 Task: Look for space in Guangzhou, China from 11th June, 2023 to 15th June, 2023 for 2 adults in price range Rs.7000 to Rs.16000. Place can be private room with 1  bedroom having 2 beds and 1 bathroom. Property type can be house, flat, guest house, hotel. Booking option can be shelf check-in. Required host language is Chinese (Simplified).
Action: Mouse moved to (430, 121)
Screenshot: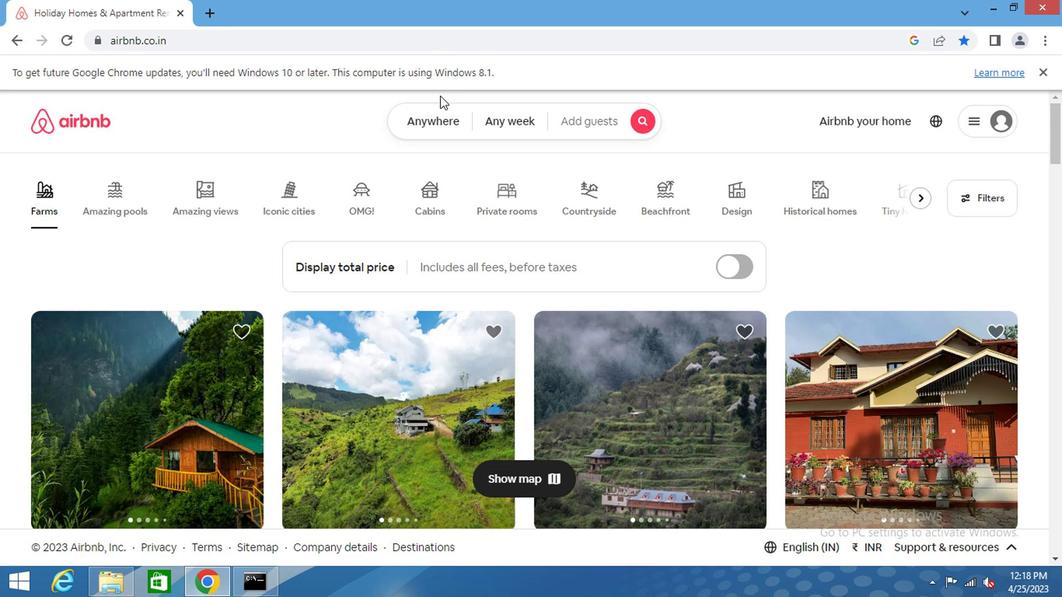 
Action: Mouse pressed left at (430, 121)
Screenshot: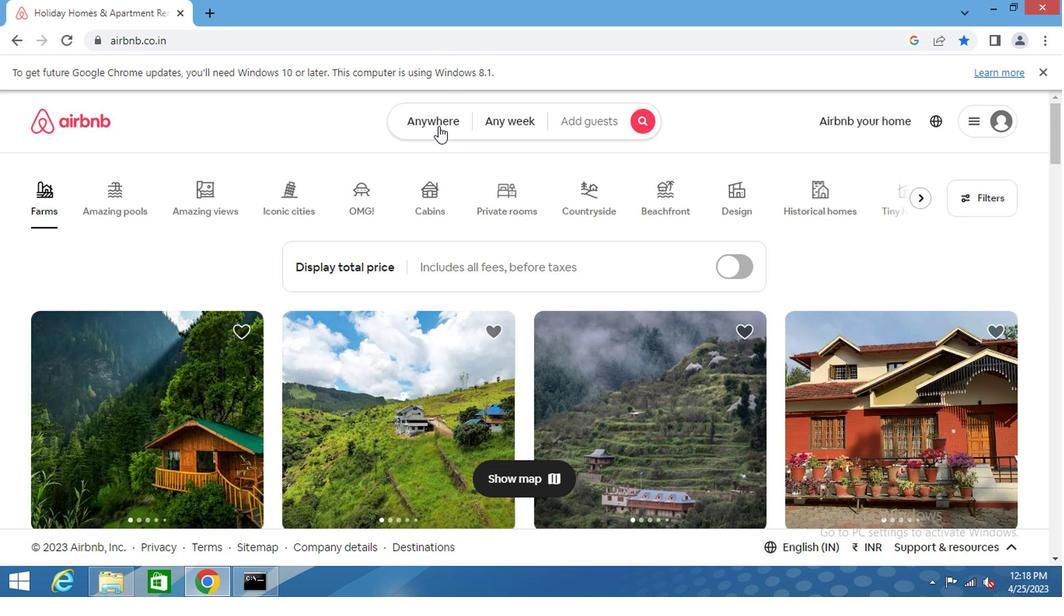 
Action: Mouse moved to (343, 180)
Screenshot: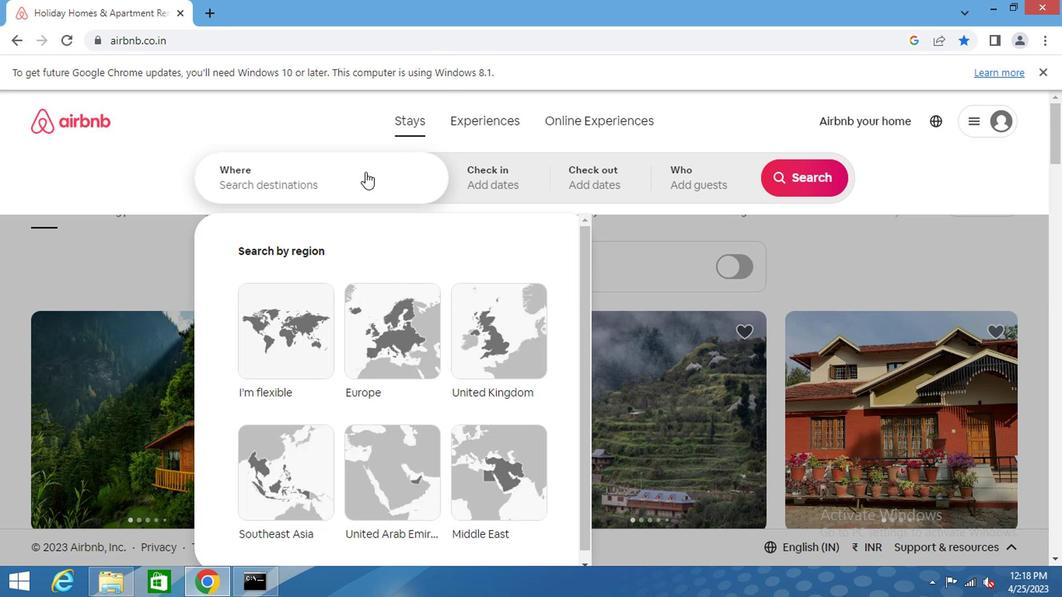 
Action: Mouse pressed left at (343, 180)
Screenshot: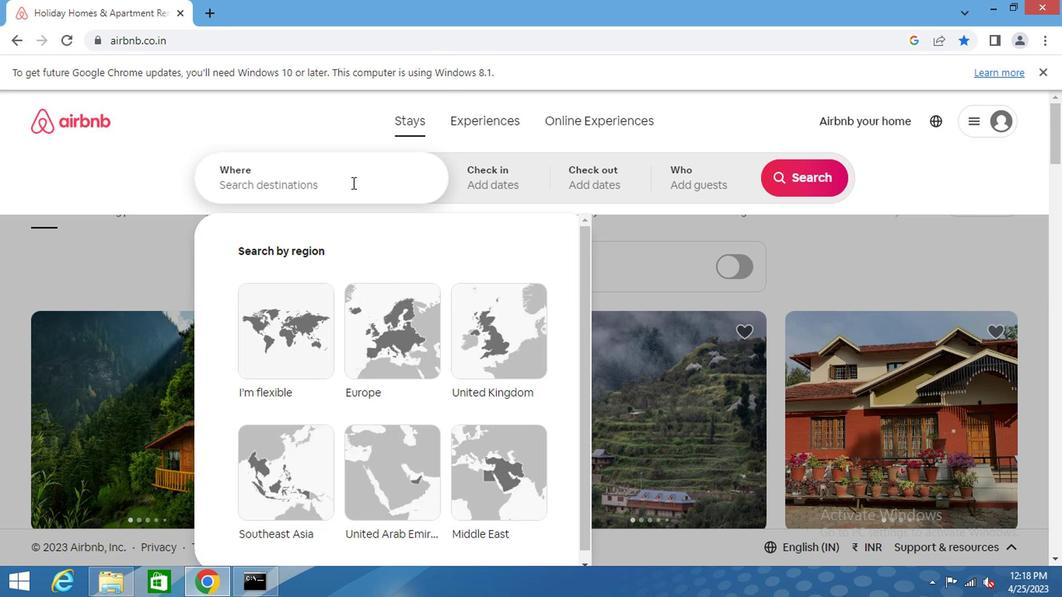 
Action: Key pressed guangzhou<Key.space>v<Key.backspace>china<Key.space><Key.enter>
Screenshot: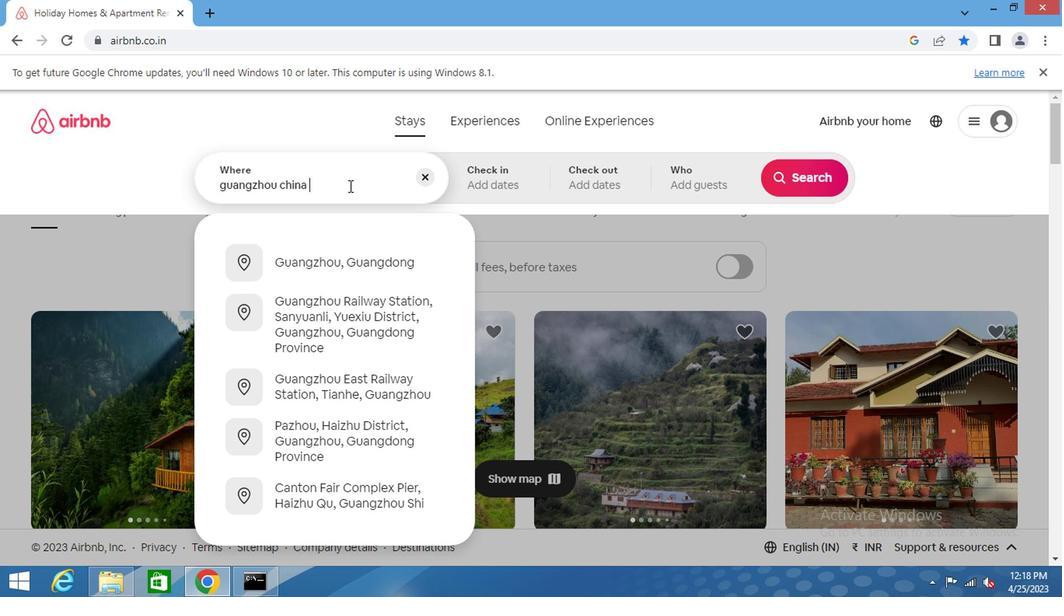 
Action: Mouse moved to (764, 301)
Screenshot: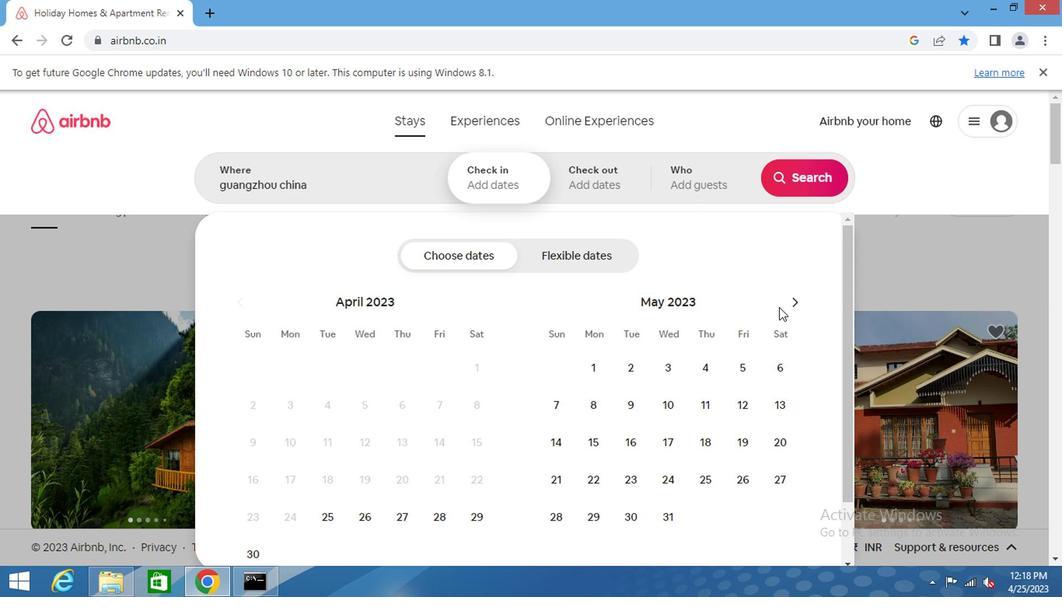 
Action: Mouse pressed left at (764, 301)
Screenshot: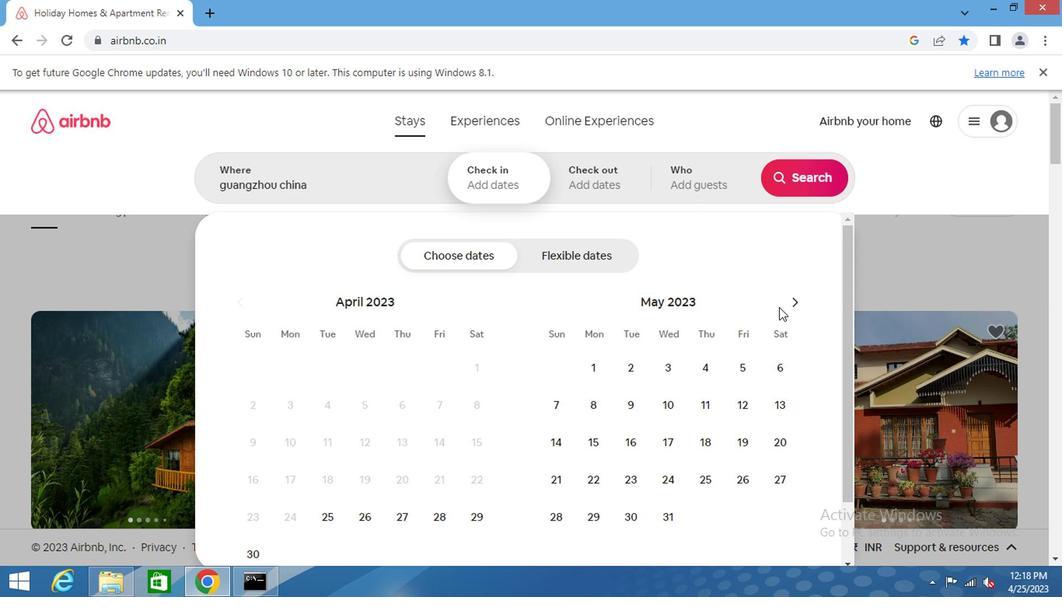 
Action: Mouse pressed left at (764, 301)
Screenshot: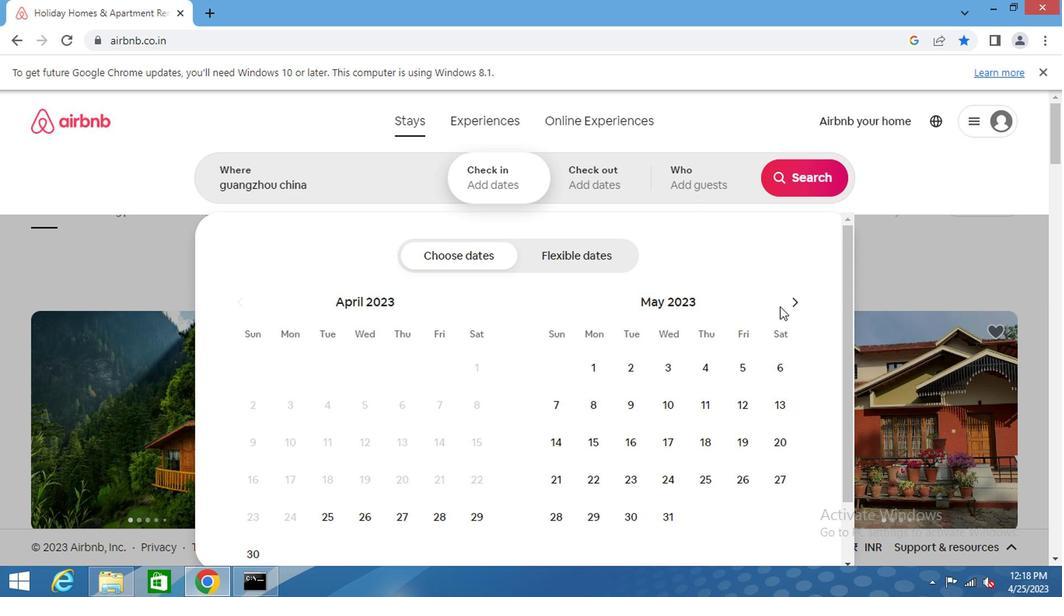 
Action: Mouse moved to (770, 297)
Screenshot: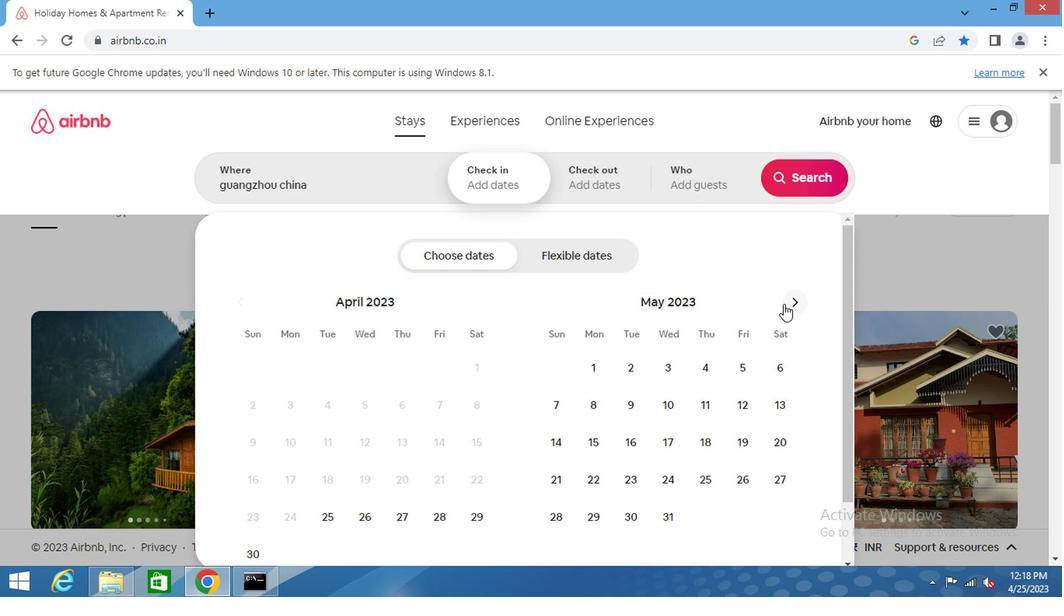 
Action: Mouse pressed left at (770, 297)
Screenshot: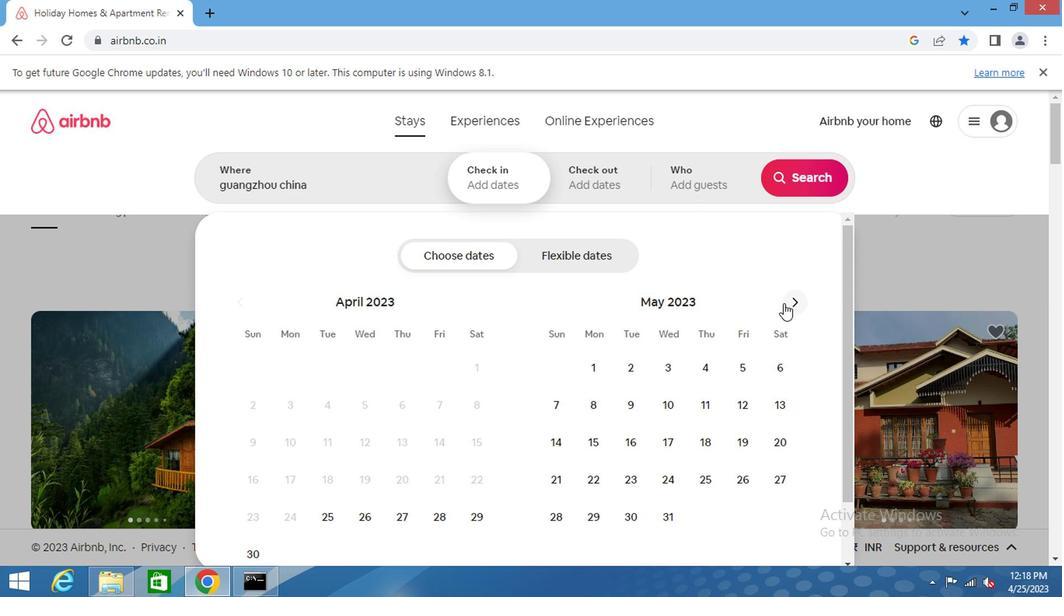 
Action: Mouse moved to (770, 297)
Screenshot: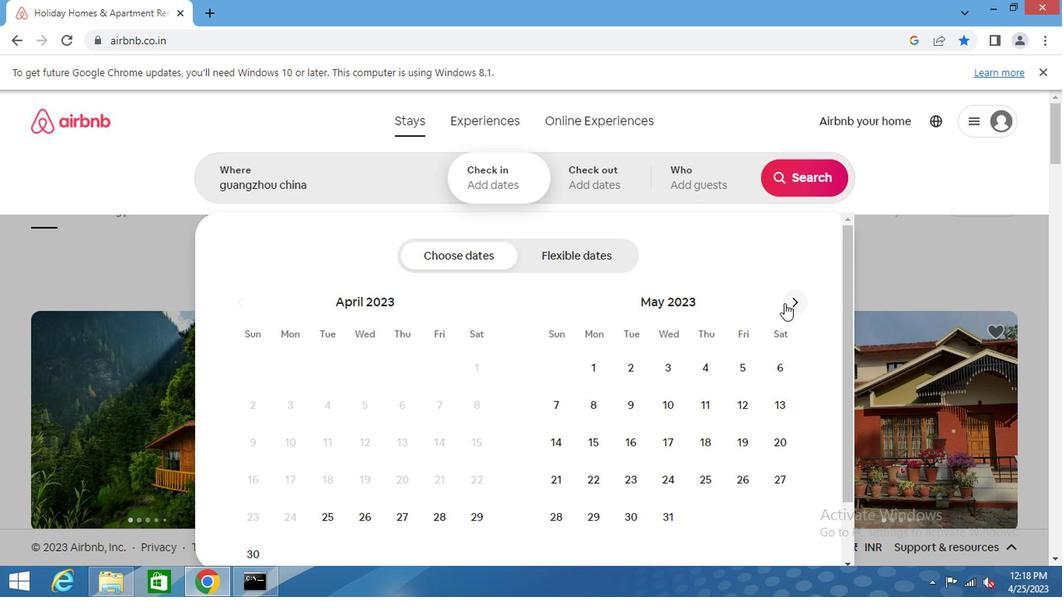 
Action: Mouse pressed left at (770, 297)
Screenshot: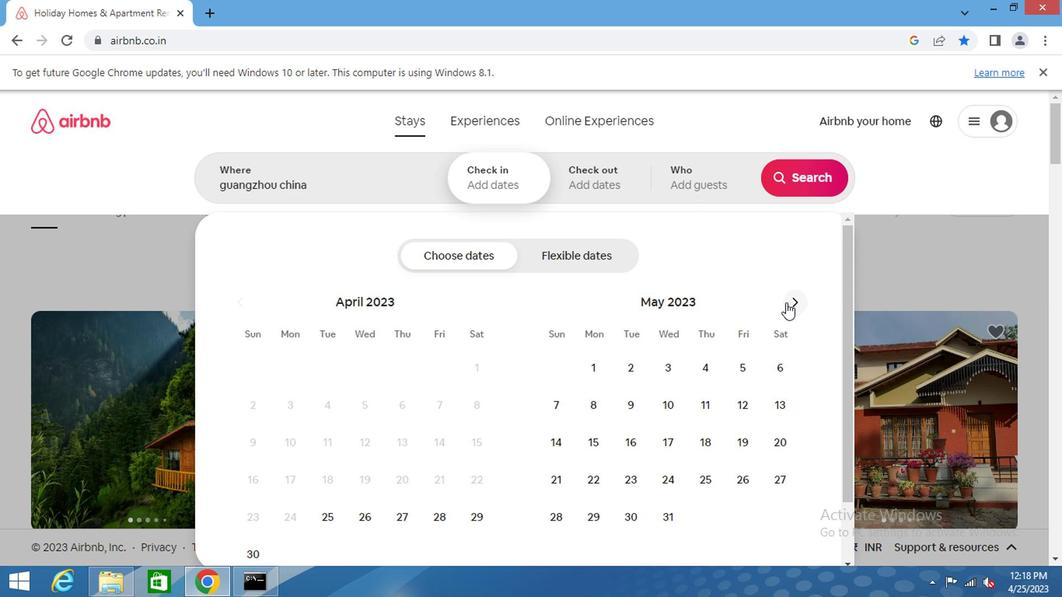 
Action: Mouse moved to (543, 434)
Screenshot: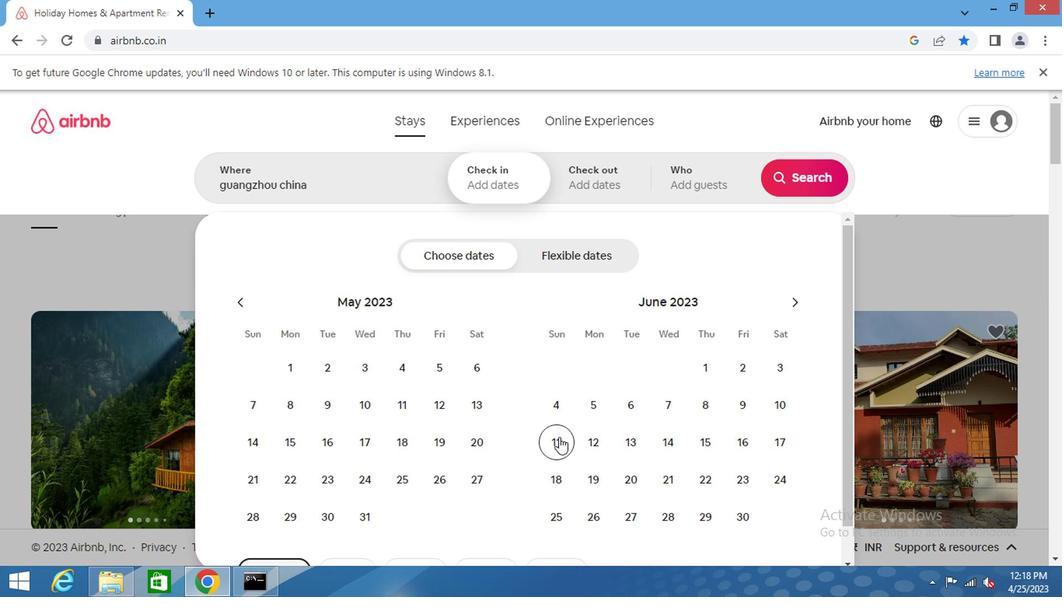 
Action: Mouse pressed left at (543, 434)
Screenshot: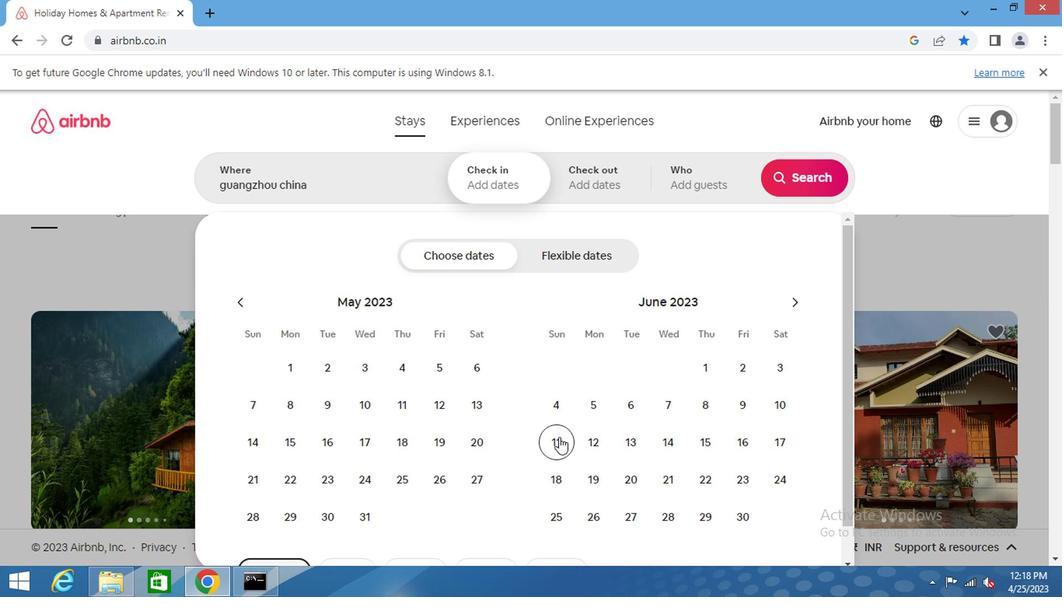 
Action: Mouse moved to (694, 436)
Screenshot: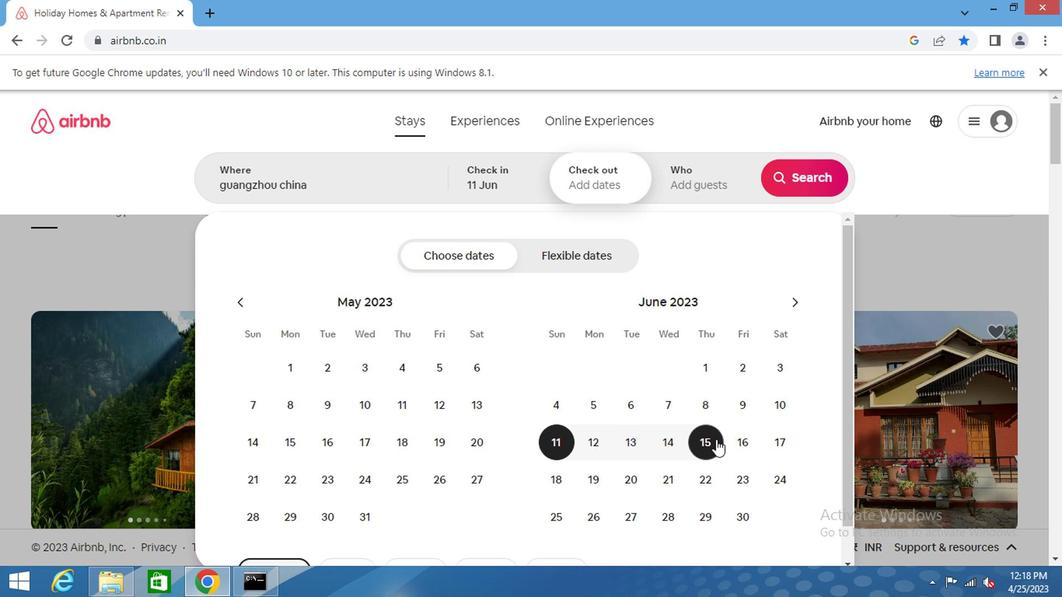 
Action: Mouse pressed left at (694, 436)
Screenshot: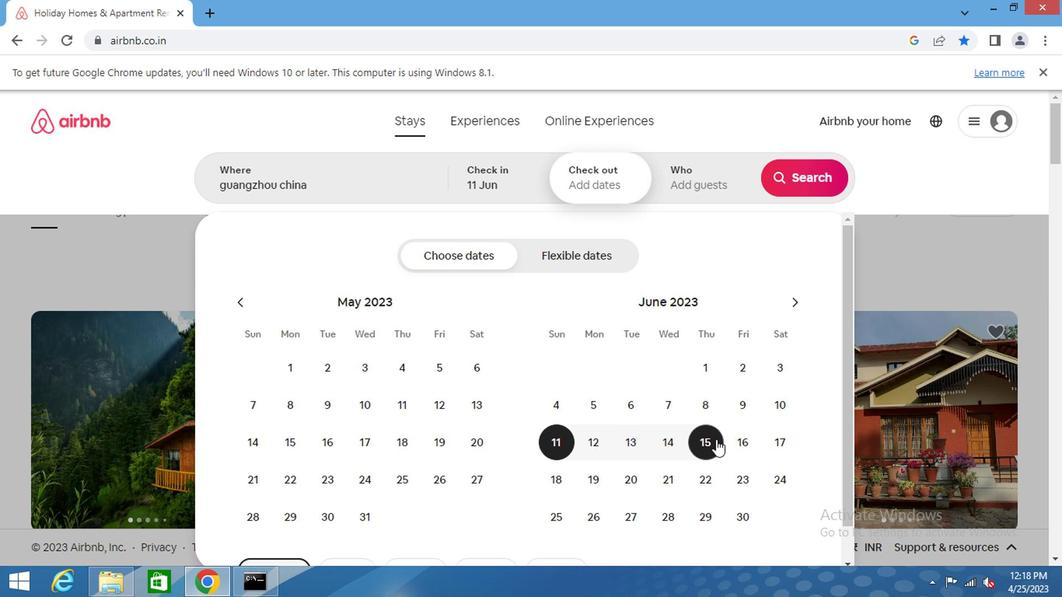 
Action: Mouse moved to (673, 173)
Screenshot: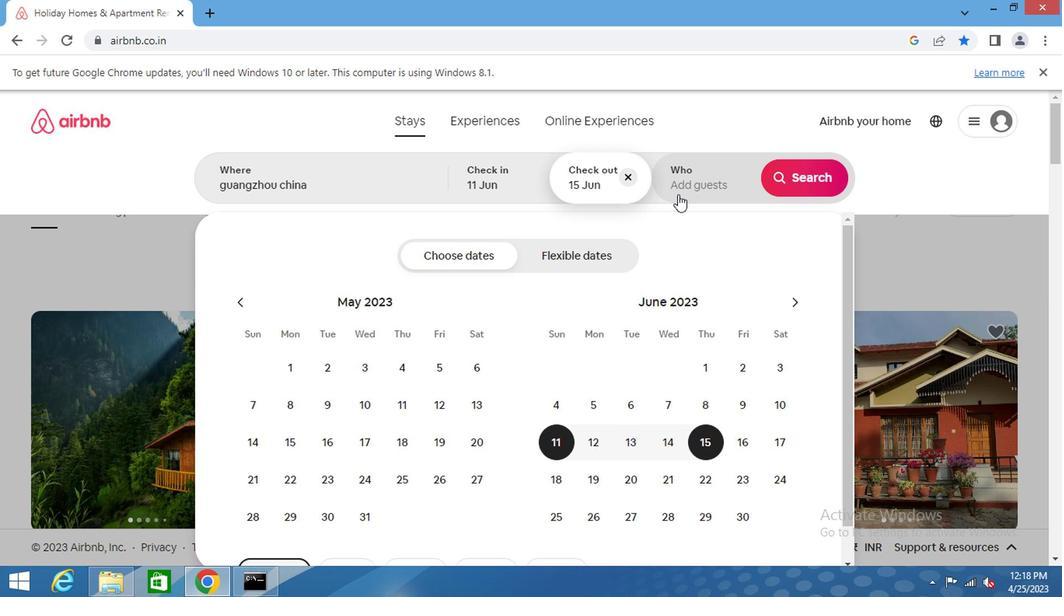 
Action: Mouse pressed left at (673, 173)
Screenshot: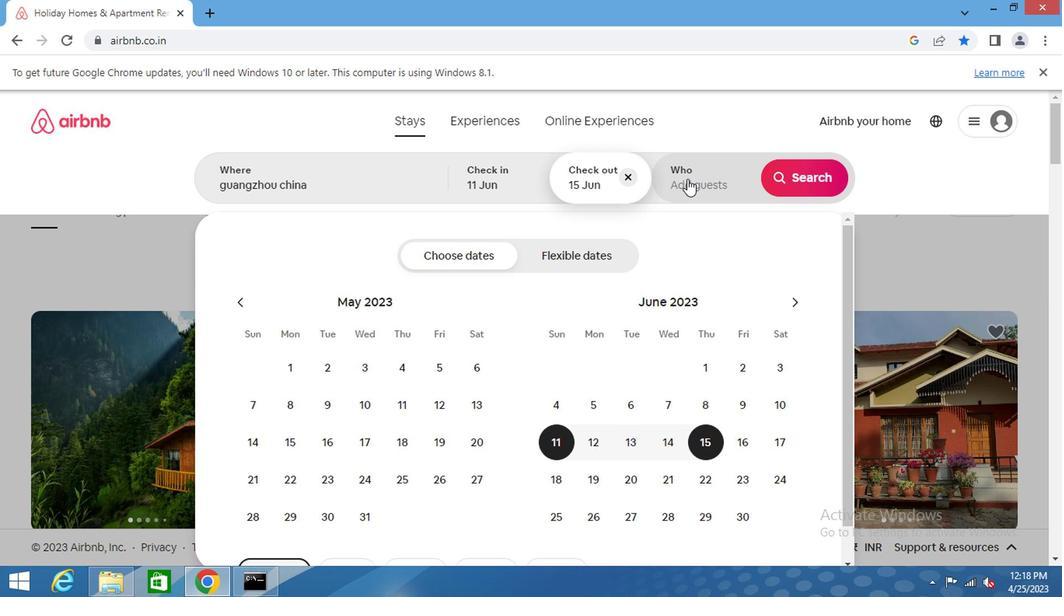 
Action: Mouse moved to (786, 254)
Screenshot: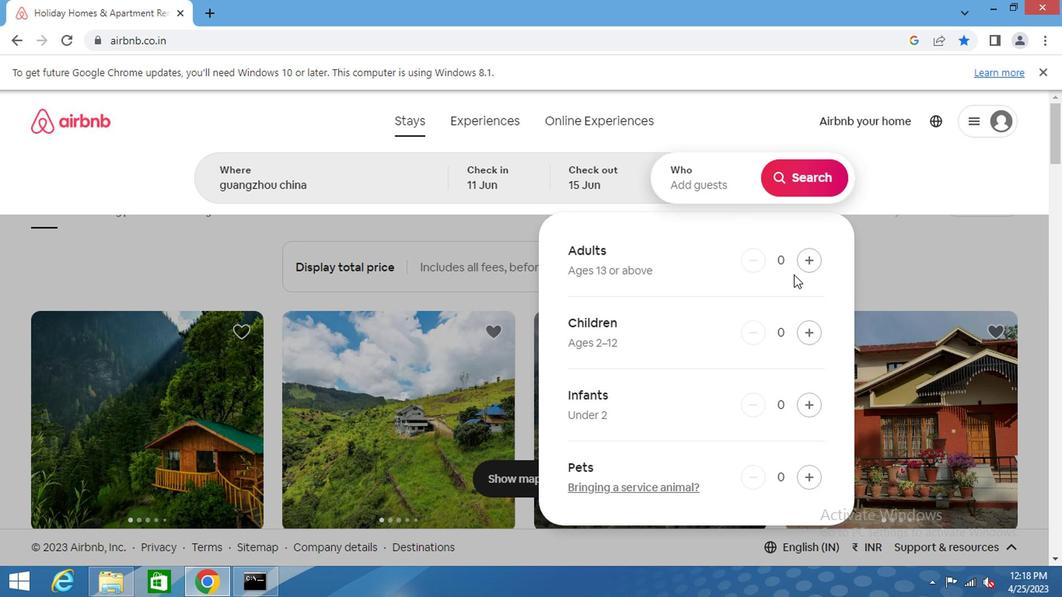
Action: Mouse pressed left at (786, 254)
Screenshot: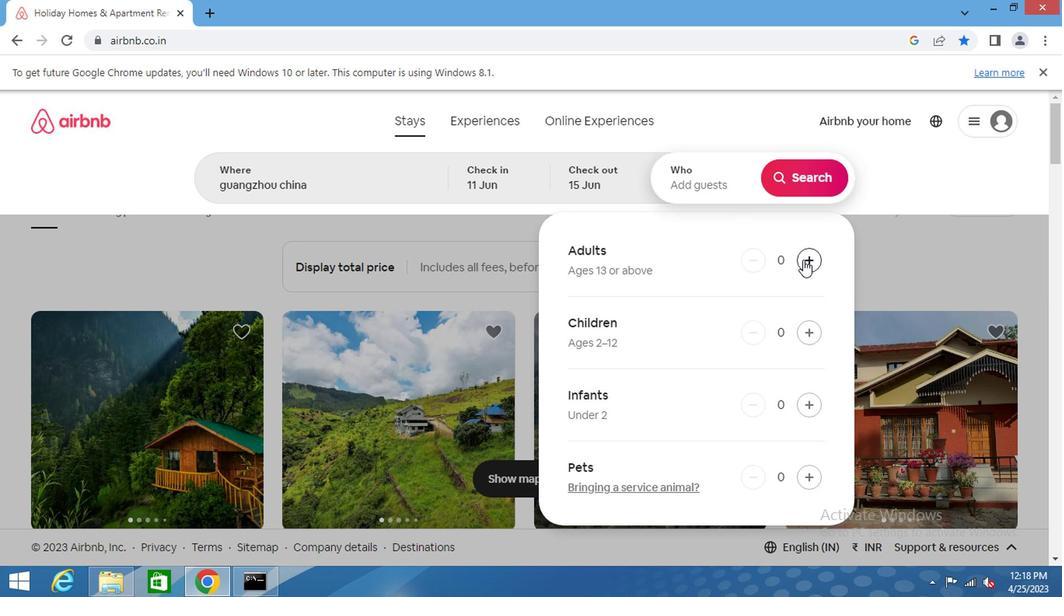 
Action: Mouse moved to (788, 254)
Screenshot: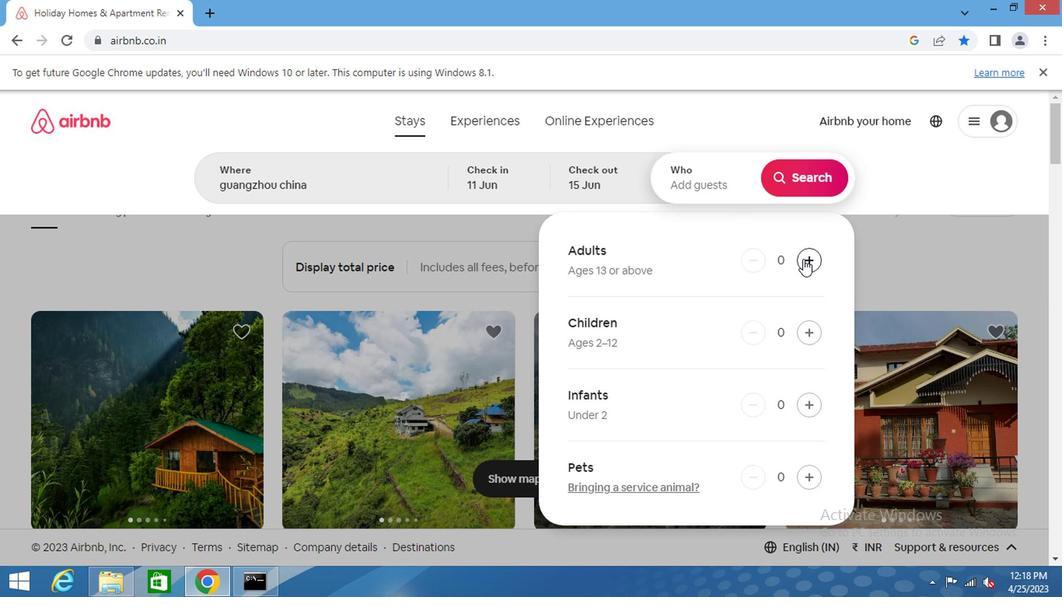 
Action: Mouse pressed left at (788, 254)
Screenshot: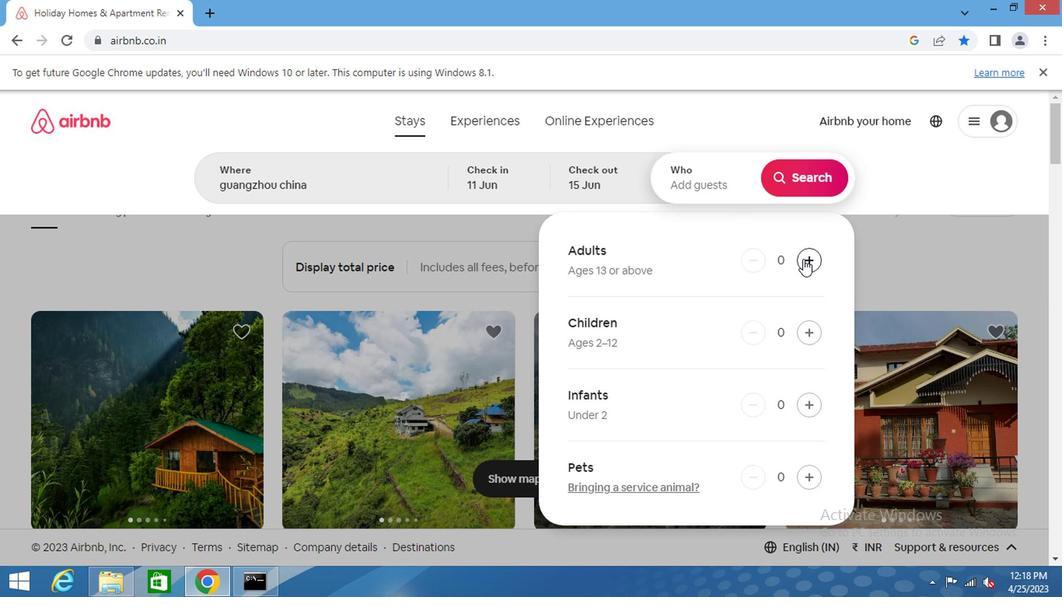 
Action: Mouse moved to (784, 182)
Screenshot: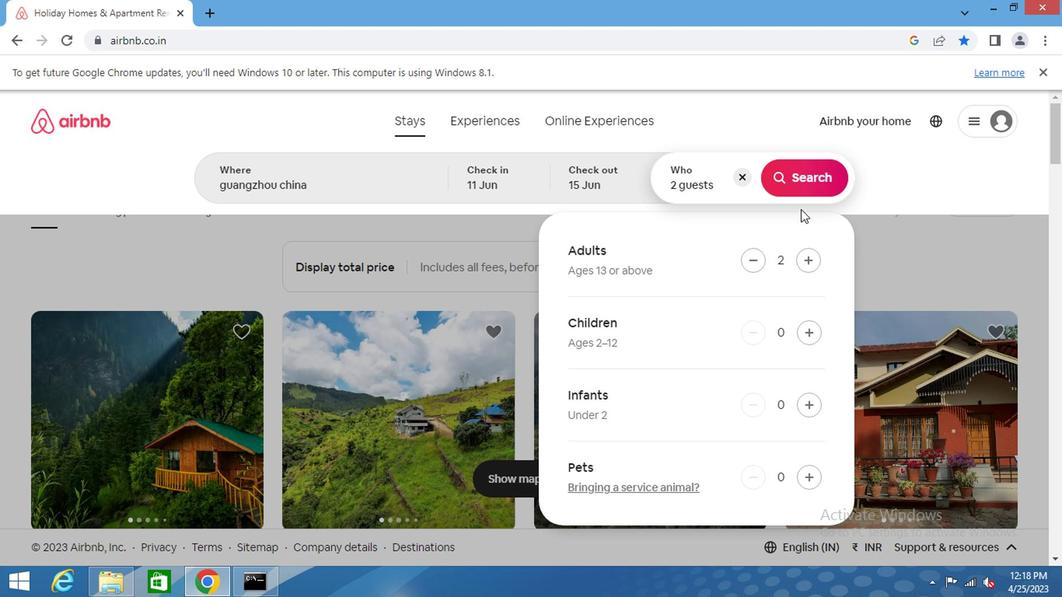 
Action: Mouse pressed left at (784, 182)
Screenshot: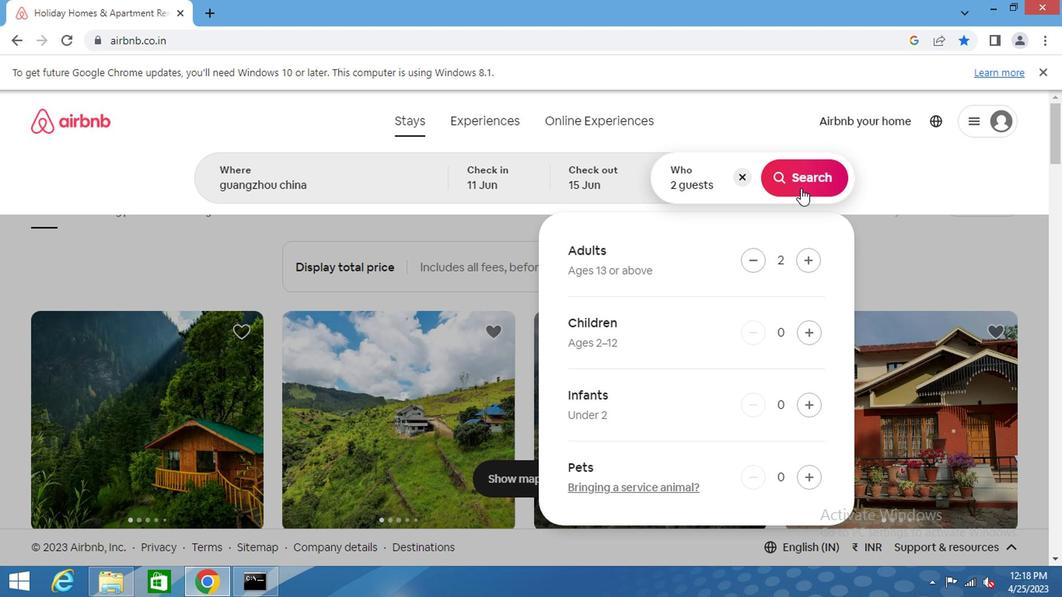 
Action: Mouse moved to (948, 174)
Screenshot: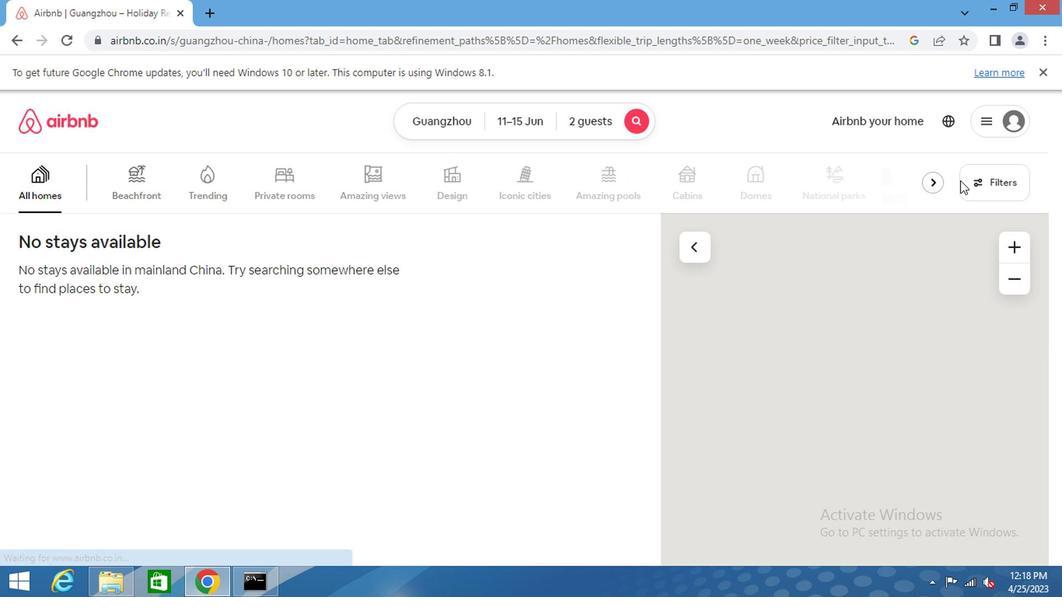 
Action: Mouse pressed left at (948, 174)
Screenshot: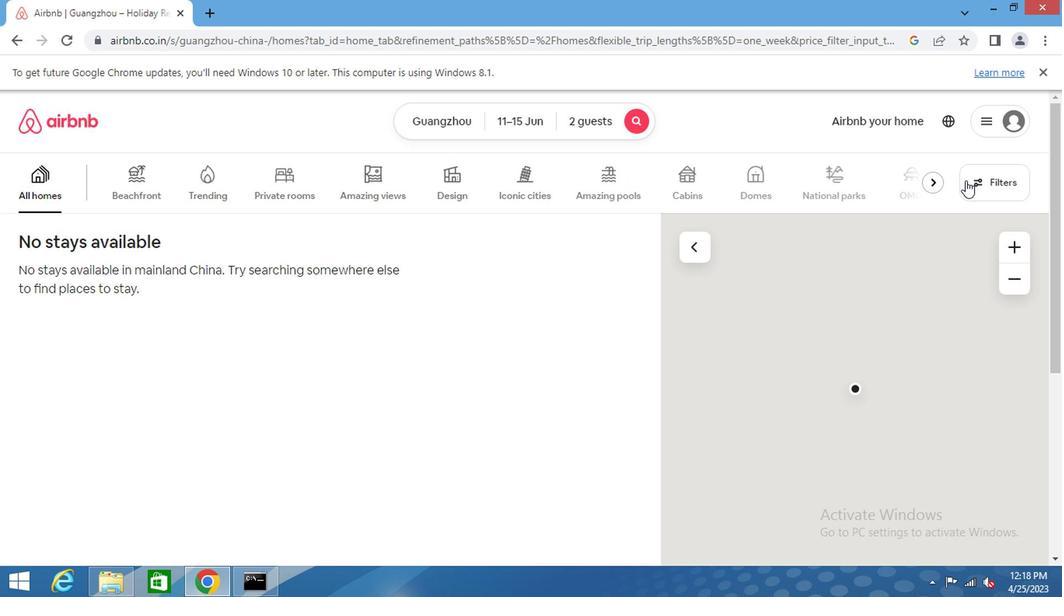 
Action: Mouse moved to (337, 274)
Screenshot: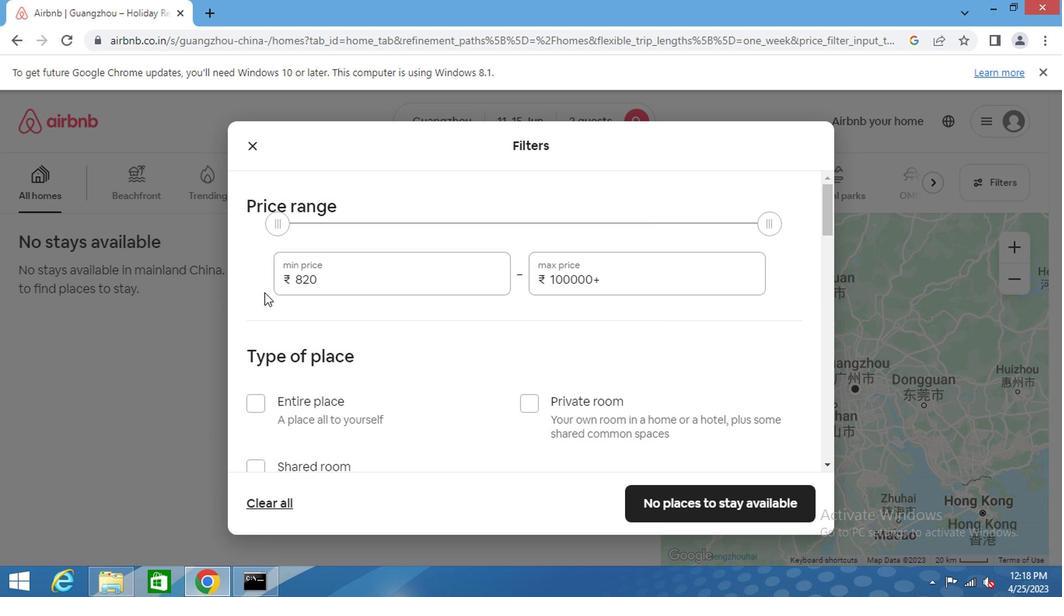 
Action: Mouse pressed left at (337, 274)
Screenshot: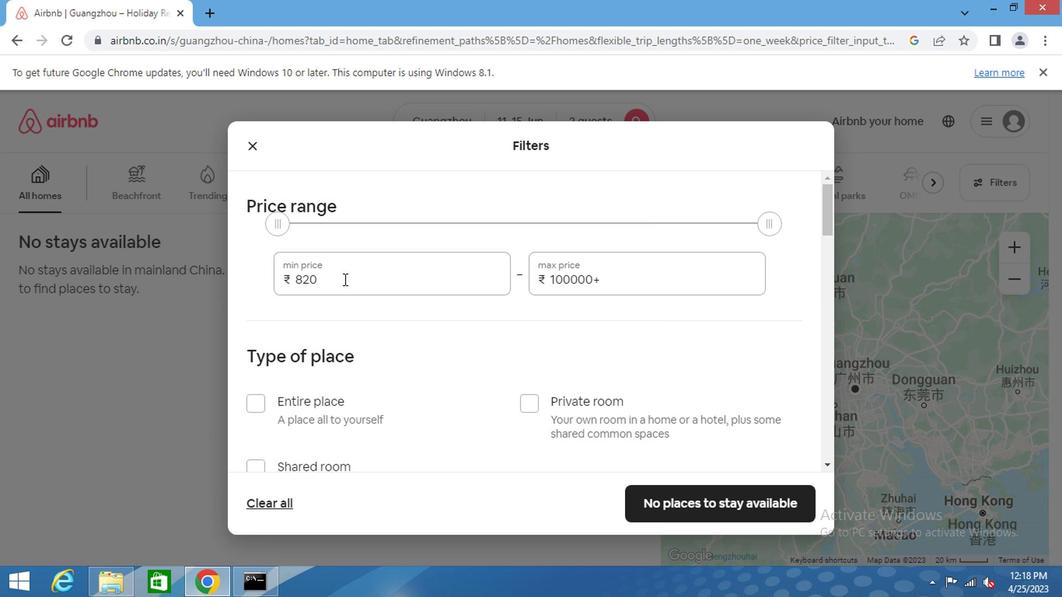 
Action: Mouse moved to (338, 273)
Screenshot: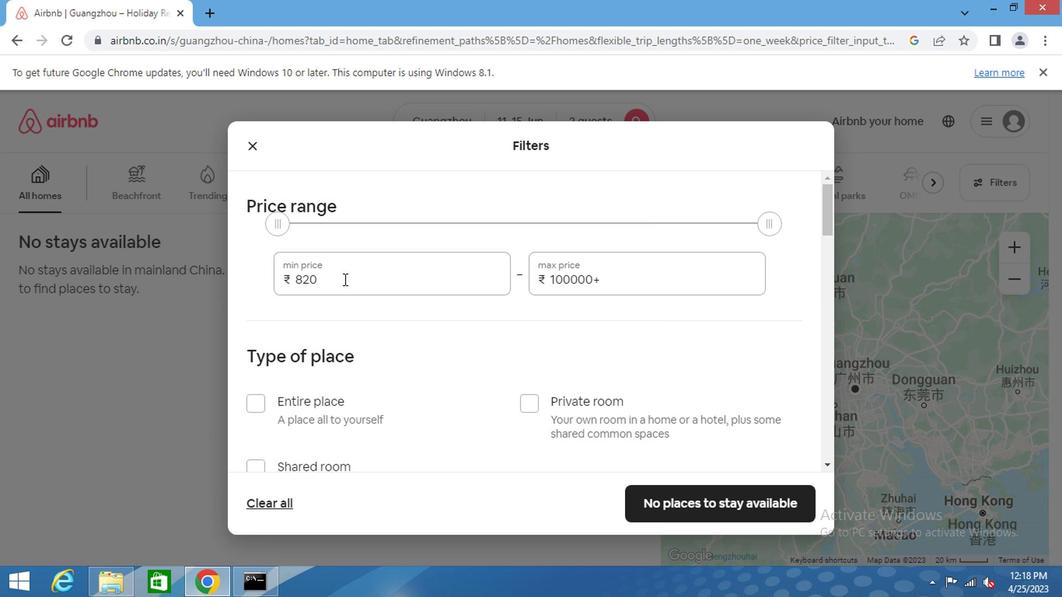
Action: Mouse pressed left at (338, 273)
Screenshot: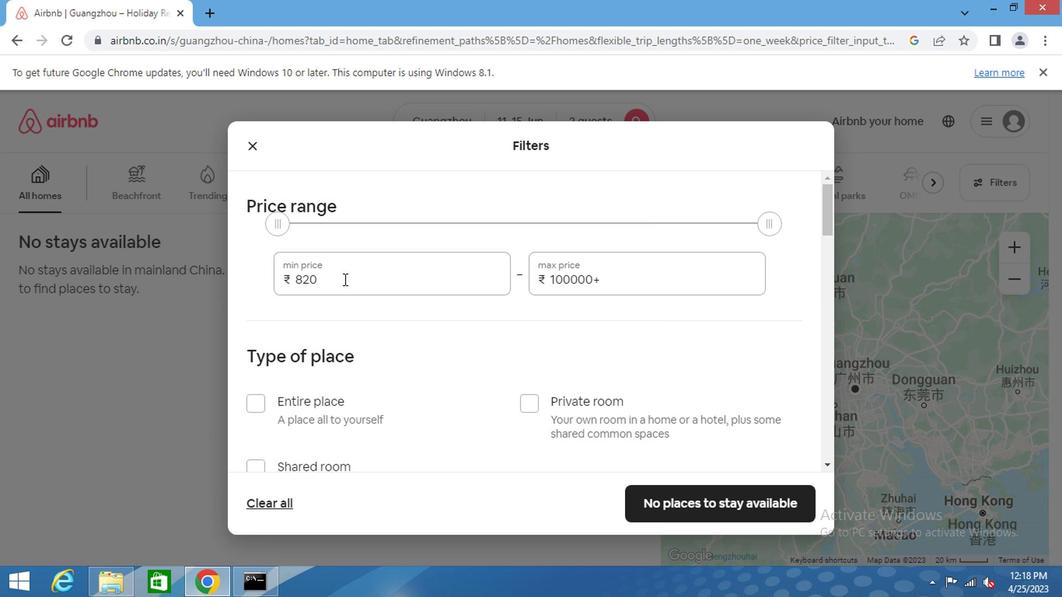 
Action: Mouse moved to (338, 273)
Screenshot: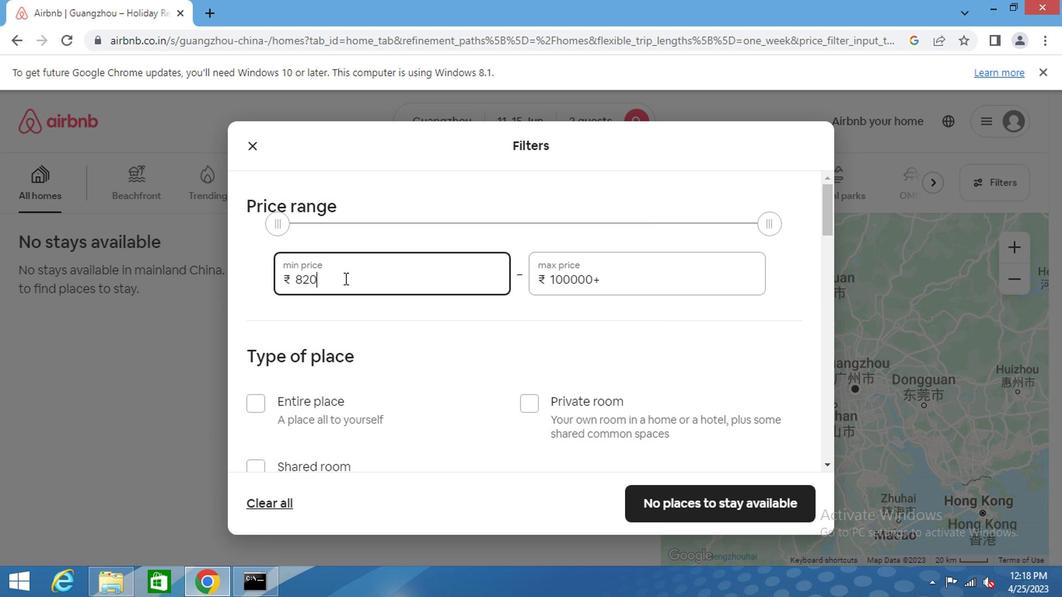 
Action: Key pressed 7000<Key.tab>16000
Screenshot: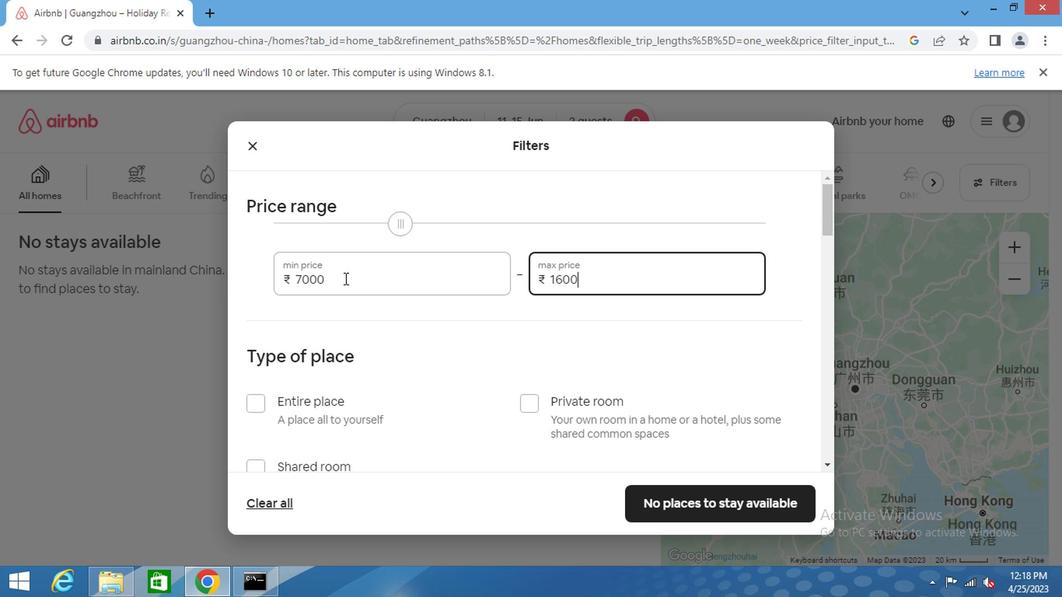 
Action: Mouse moved to (303, 399)
Screenshot: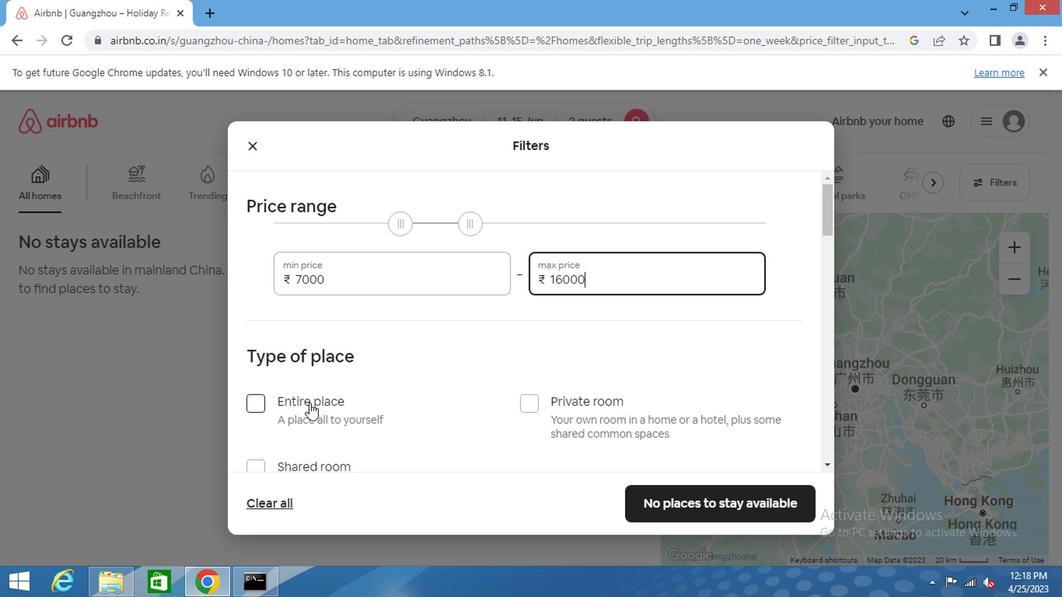 
Action: Mouse pressed left at (303, 399)
Screenshot: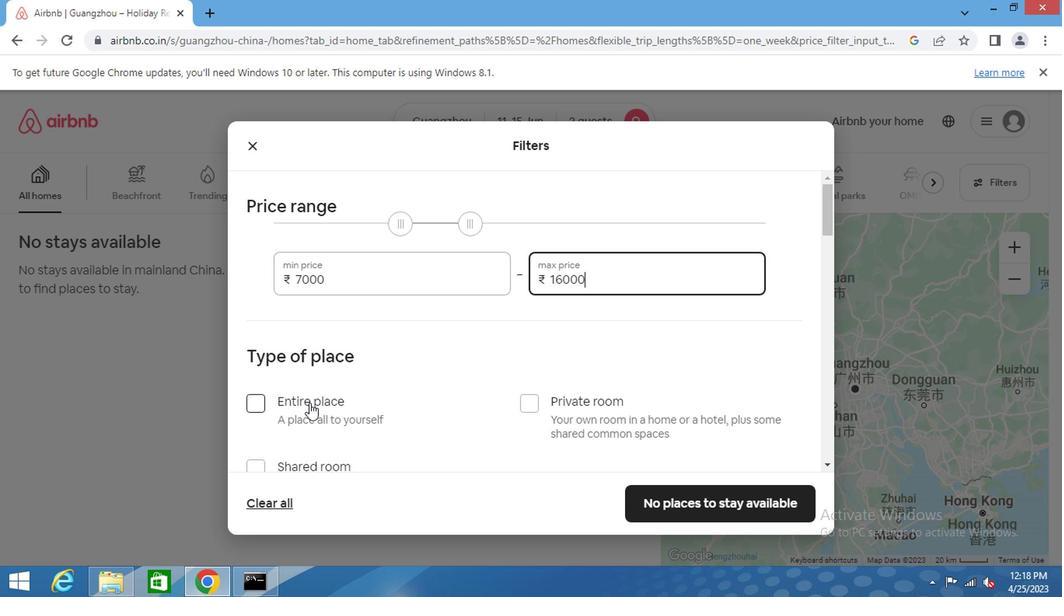 
Action: Mouse moved to (543, 402)
Screenshot: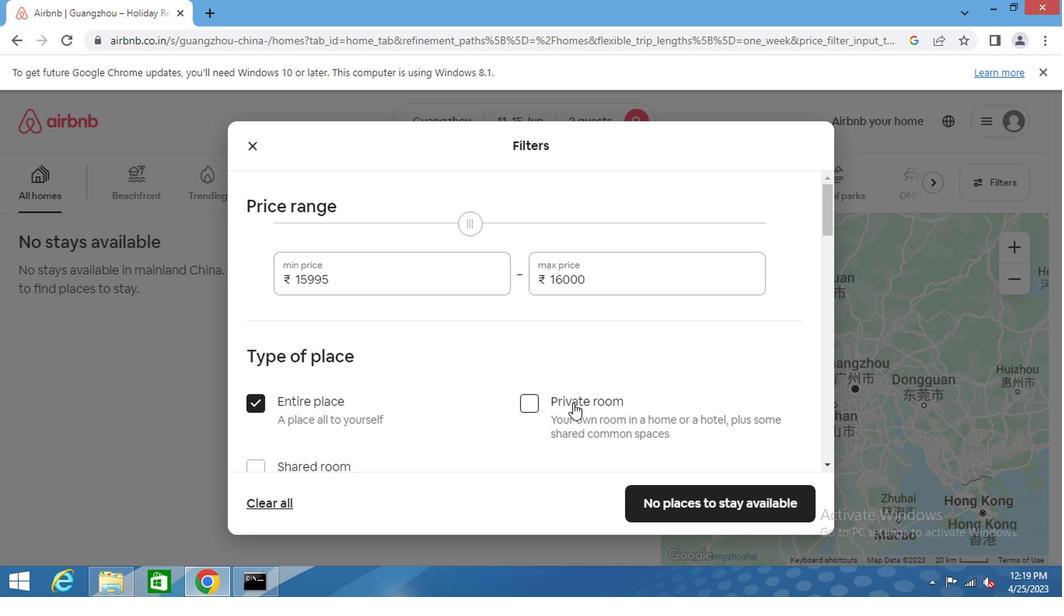 
Action: Mouse pressed left at (543, 402)
Screenshot: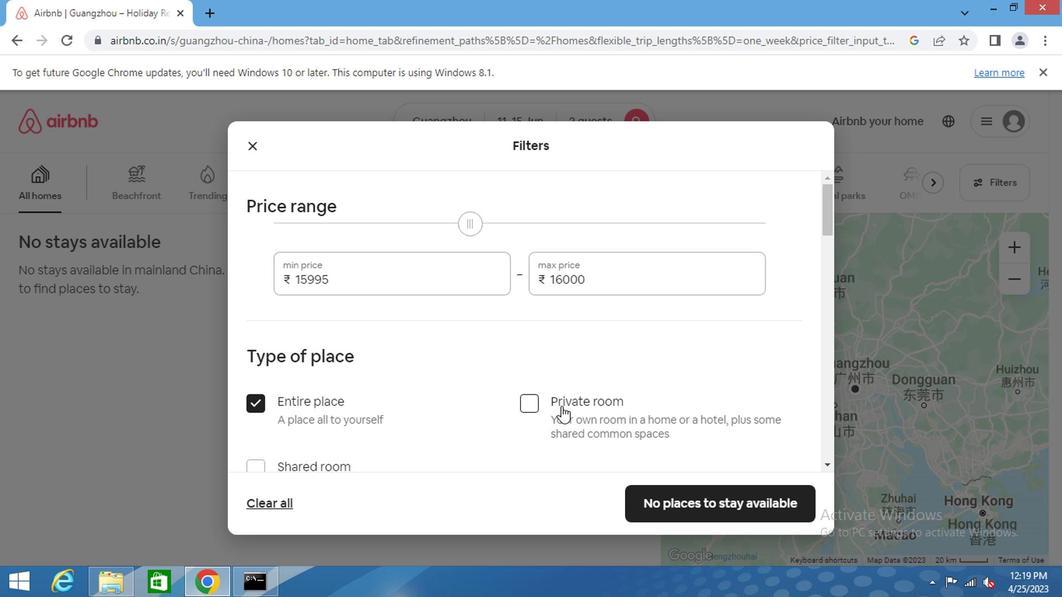 
Action: Mouse moved to (302, 394)
Screenshot: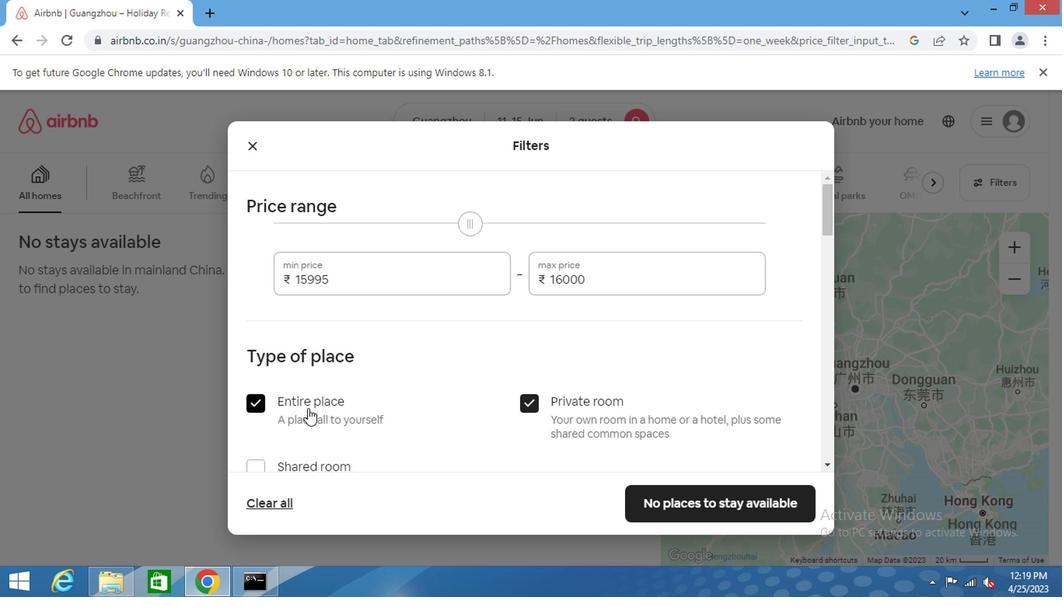 
Action: Mouse pressed left at (302, 394)
Screenshot: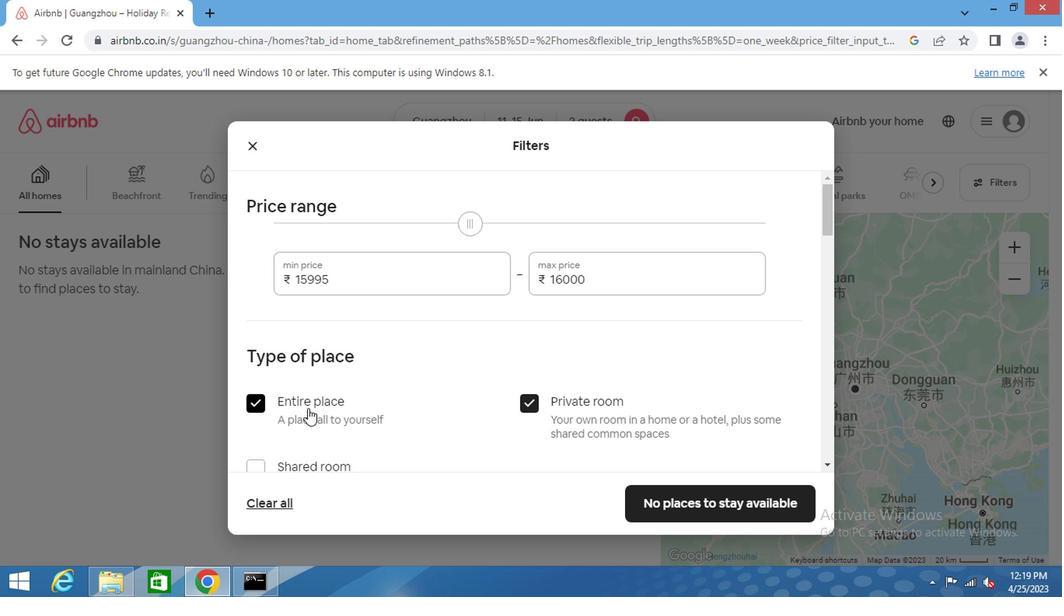 
Action: Mouse moved to (422, 388)
Screenshot: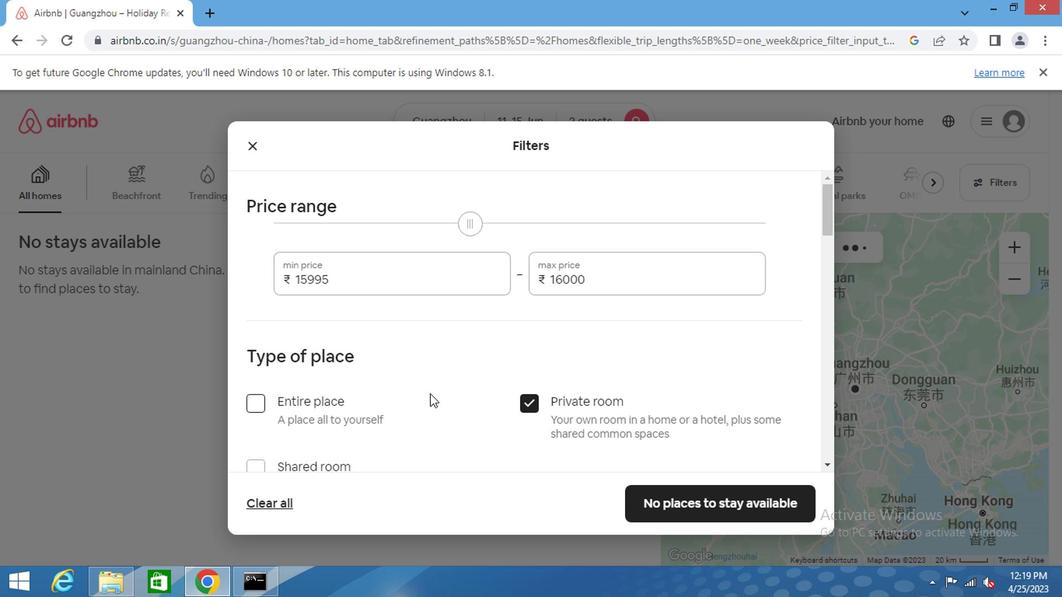 
Action: Mouse scrolled (422, 387) with delta (0, 0)
Screenshot: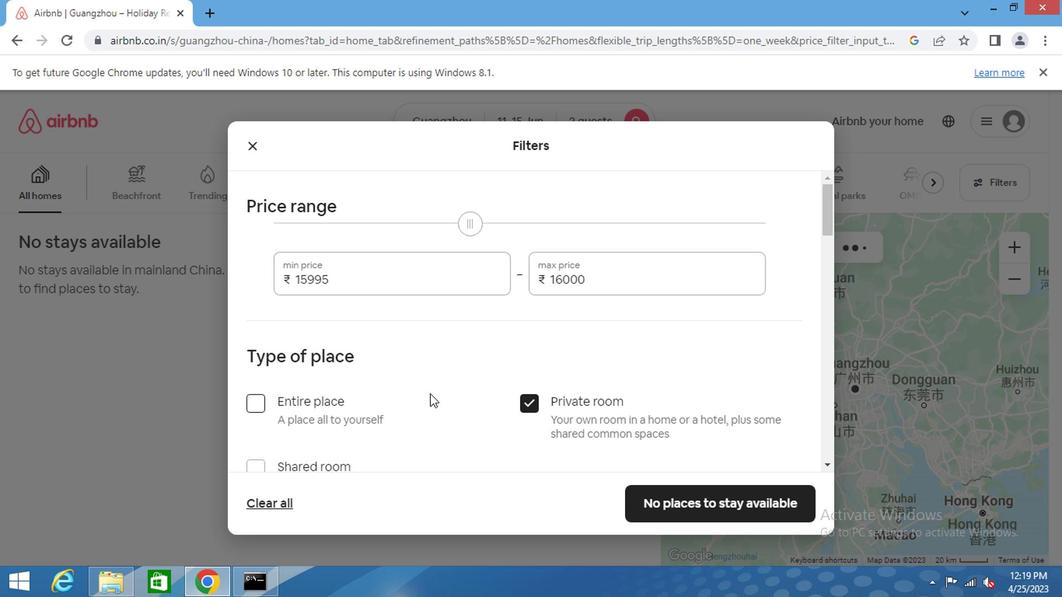 
Action: Mouse scrolled (422, 387) with delta (0, 0)
Screenshot: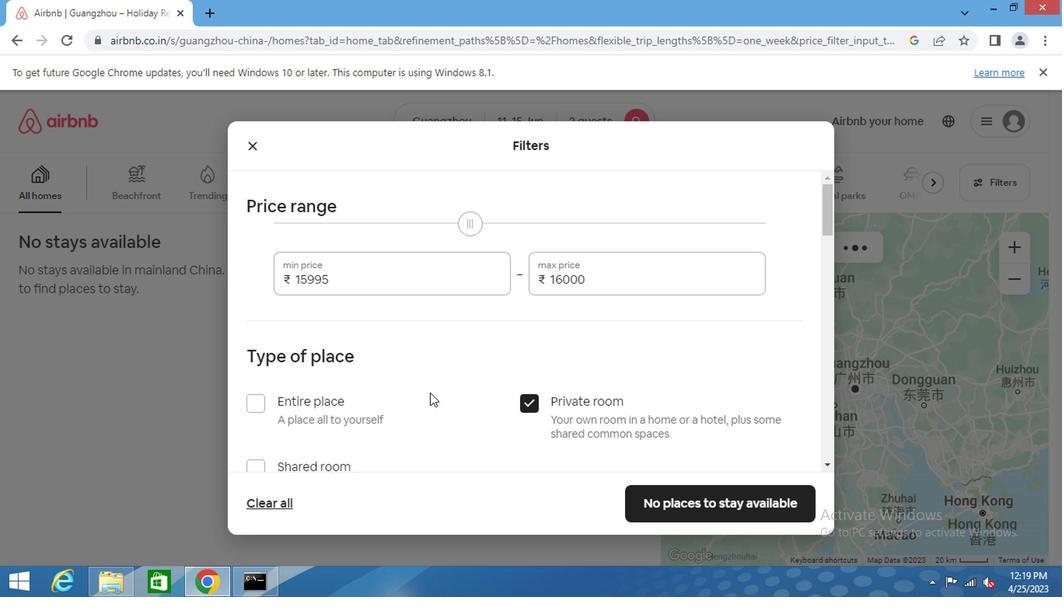 
Action: Mouse scrolled (422, 387) with delta (0, 0)
Screenshot: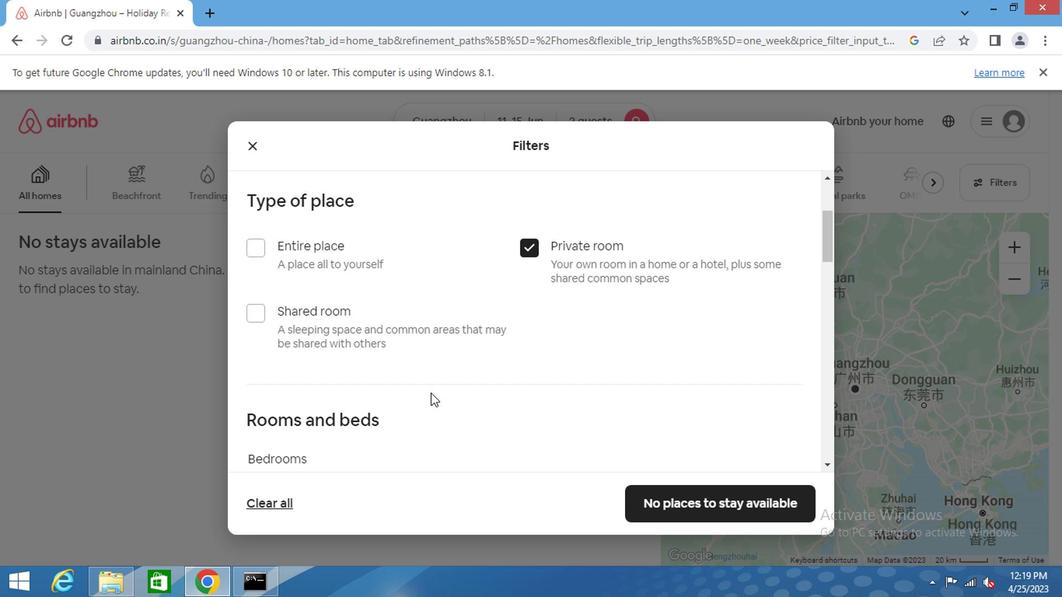 
Action: Mouse moved to (408, 397)
Screenshot: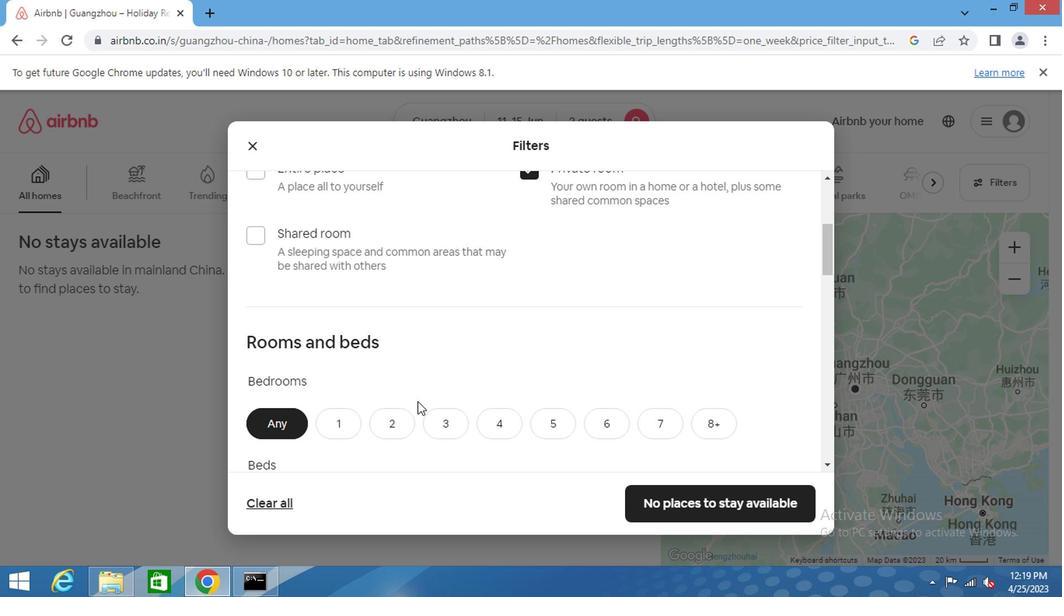 
Action: Mouse scrolled (408, 396) with delta (0, -1)
Screenshot: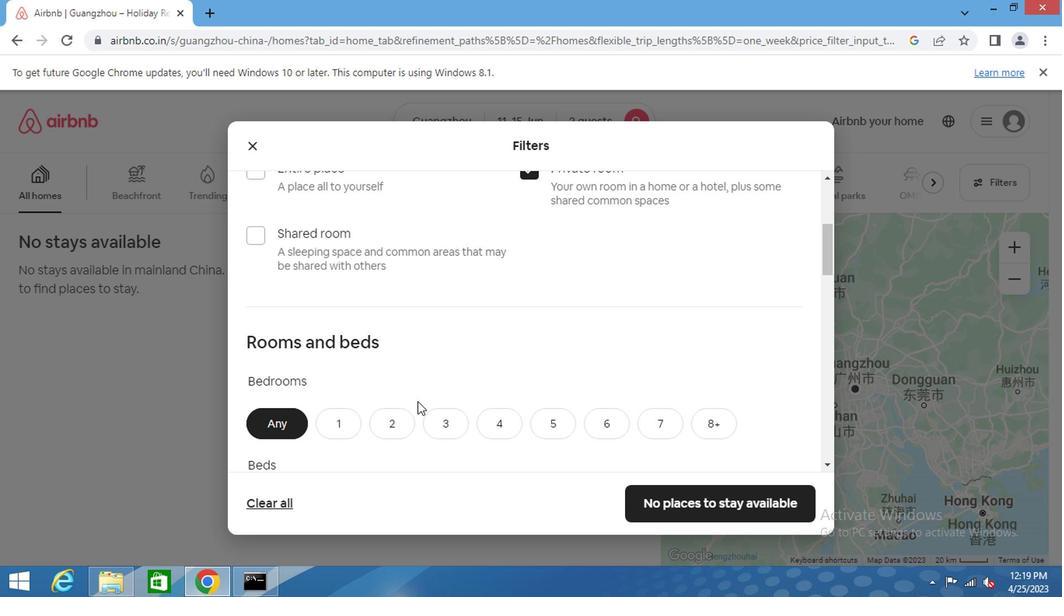 
Action: Mouse moved to (408, 397)
Screenshot: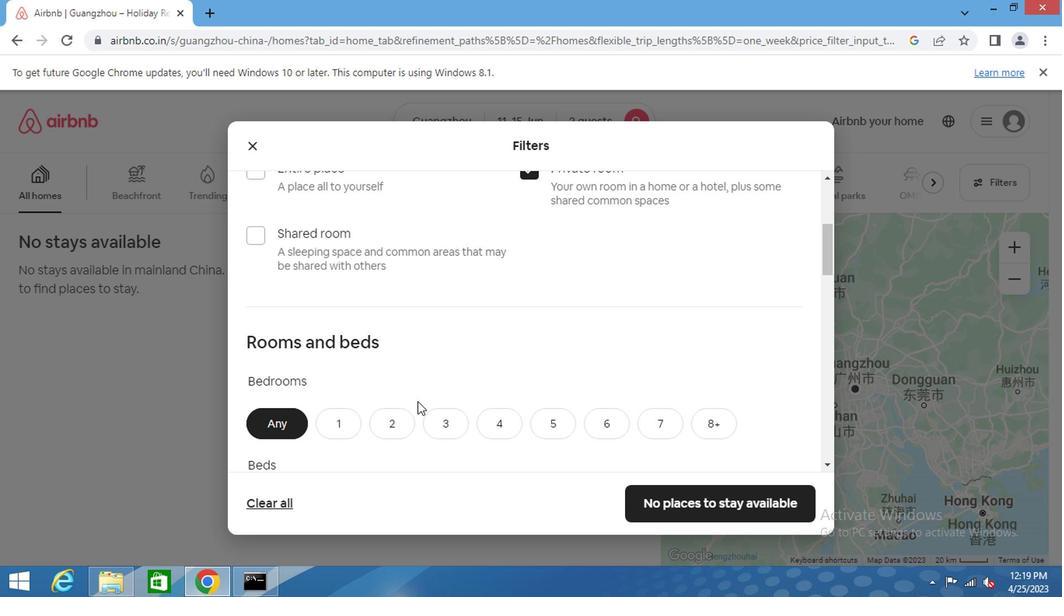 
Action: Mouse scrolled (408, 396) with delta (0, -1)
Screenshot: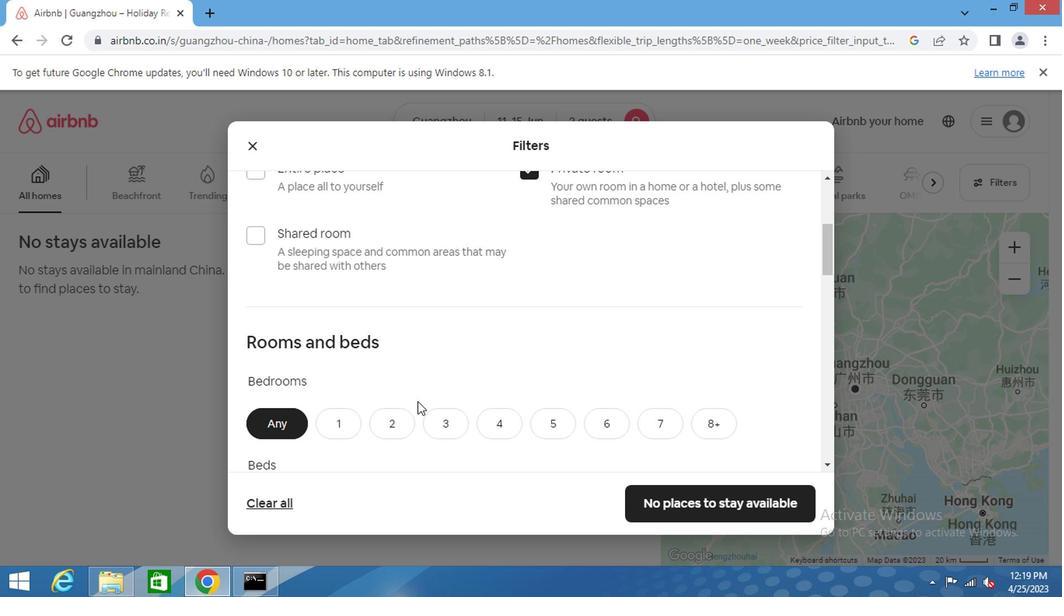 
Action: Mouse moved to (406, 397)
Screenshot: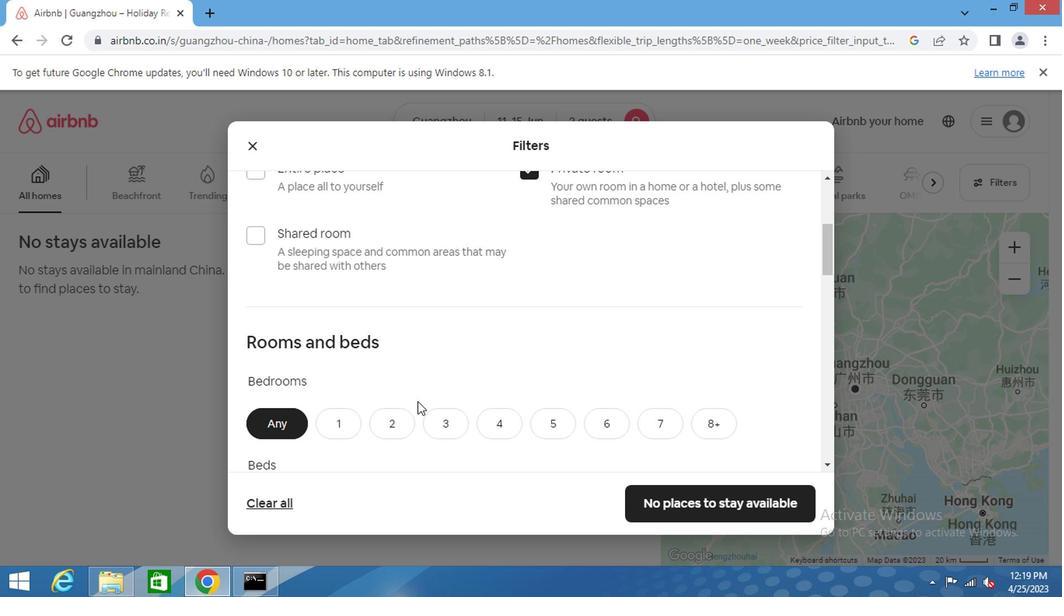 
Action: Mouse scrolled (406, 396) with delta (0, -1)
Screenshot: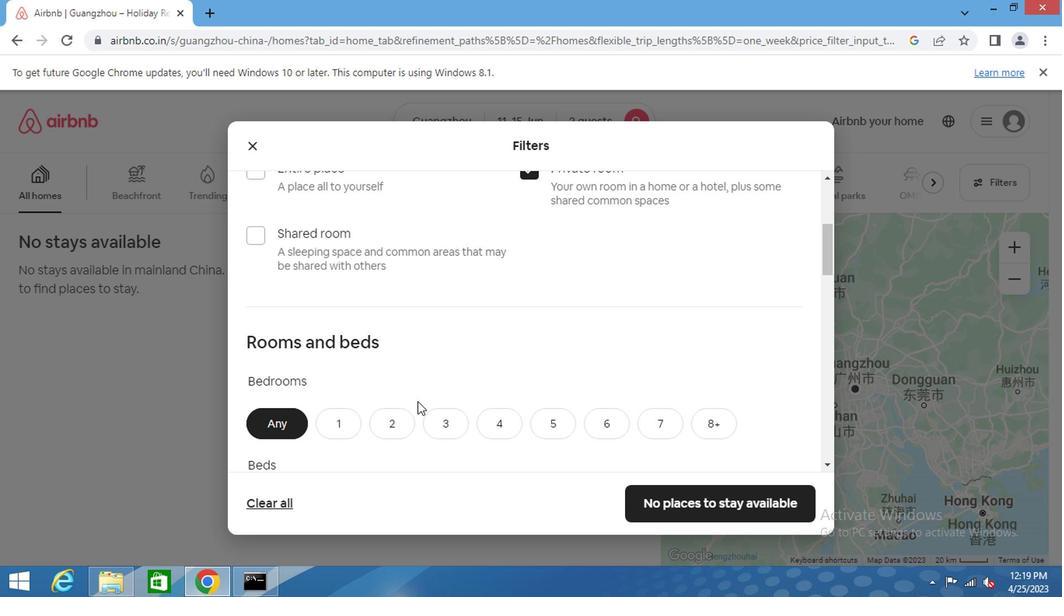 
Action: Mouse moved to (402, 395)
Screenshot: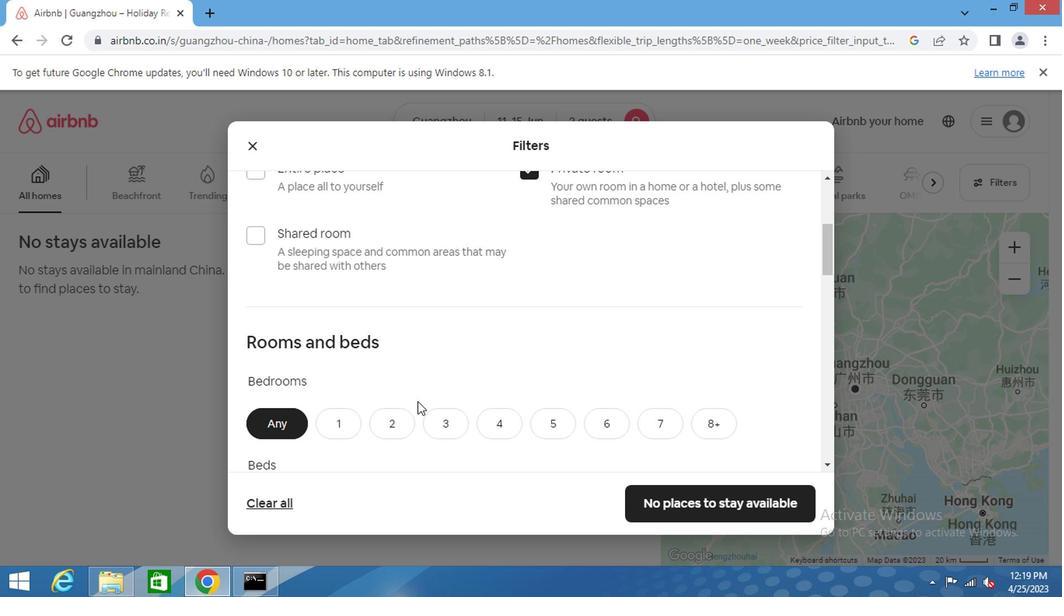 
Action: Mouse scrolled (402, 394) with delta (0, -1)
Screenshot: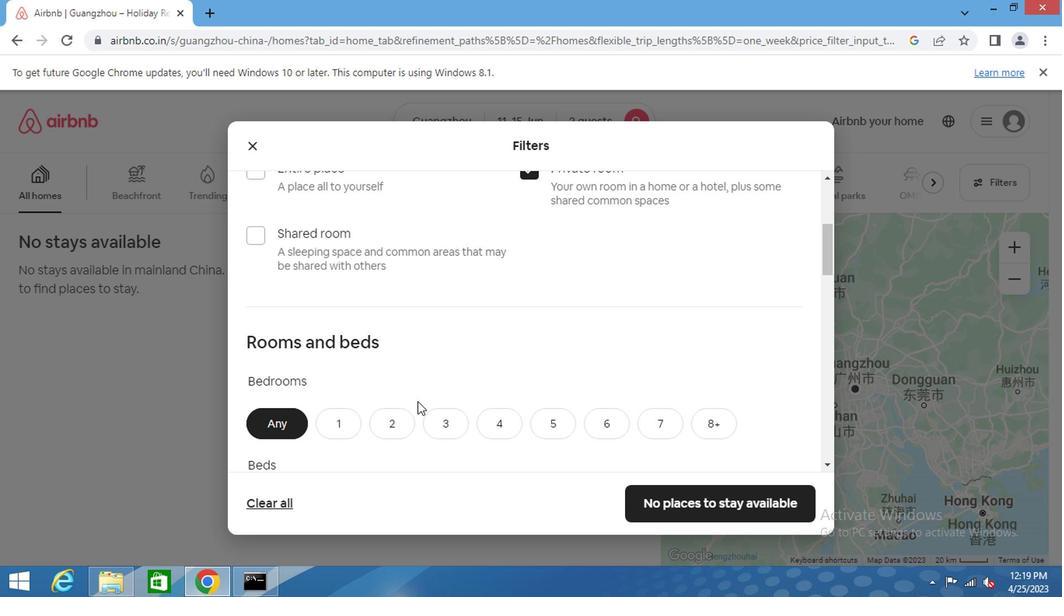 
Action: Mouse moved to (342, 210)
Screenshot: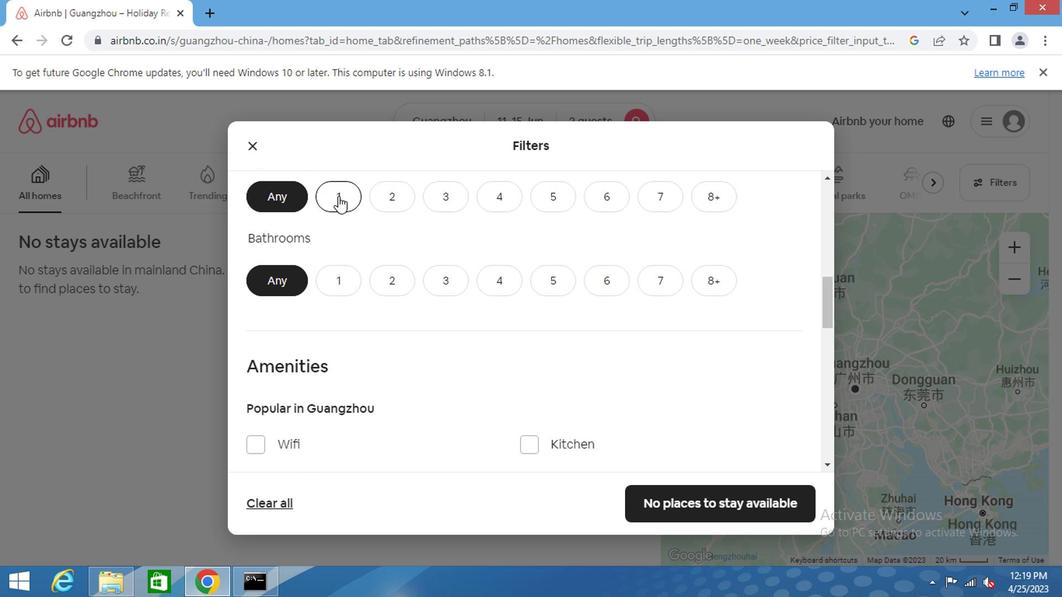 
Action: Mouse scrolled (342, 211) with delta (0, 1)
Screenshot: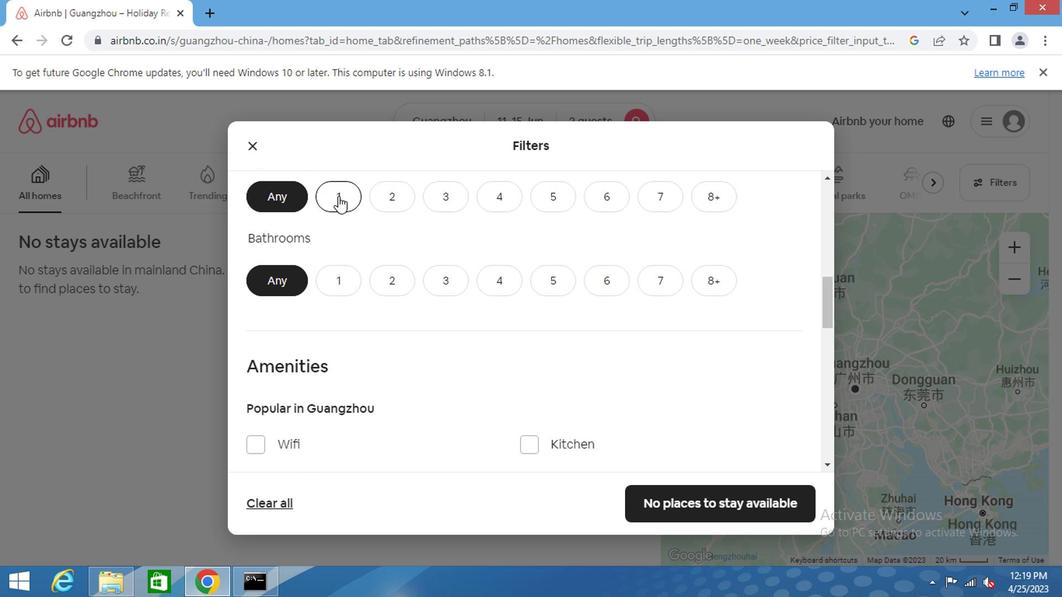 
Action: Mouse scrolled (342, 211) with delta (0, 1)
Screenshot: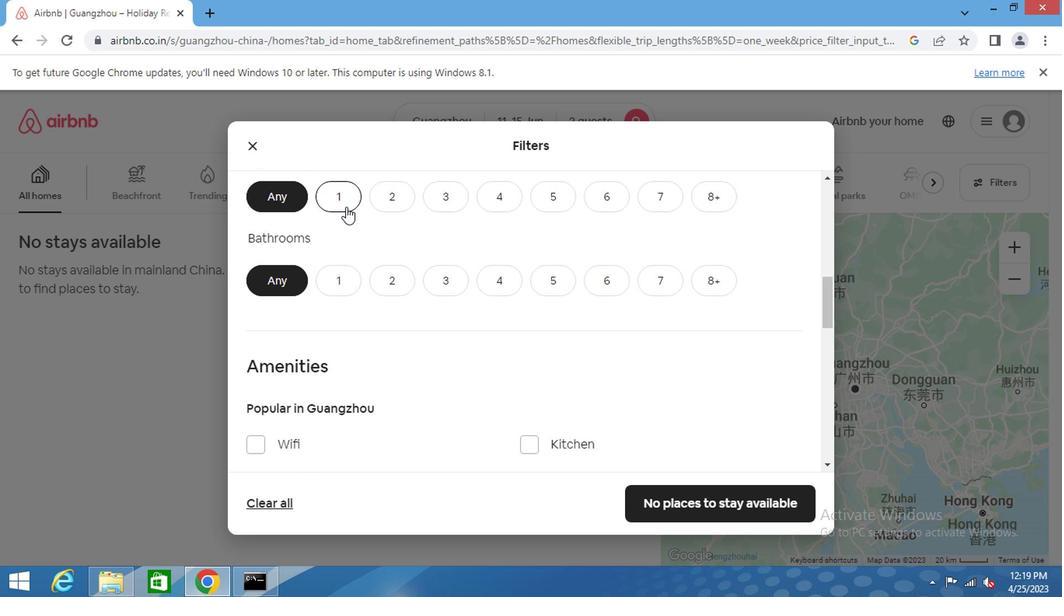 
Action: Mouse moved to (333, 254)
Screenshot: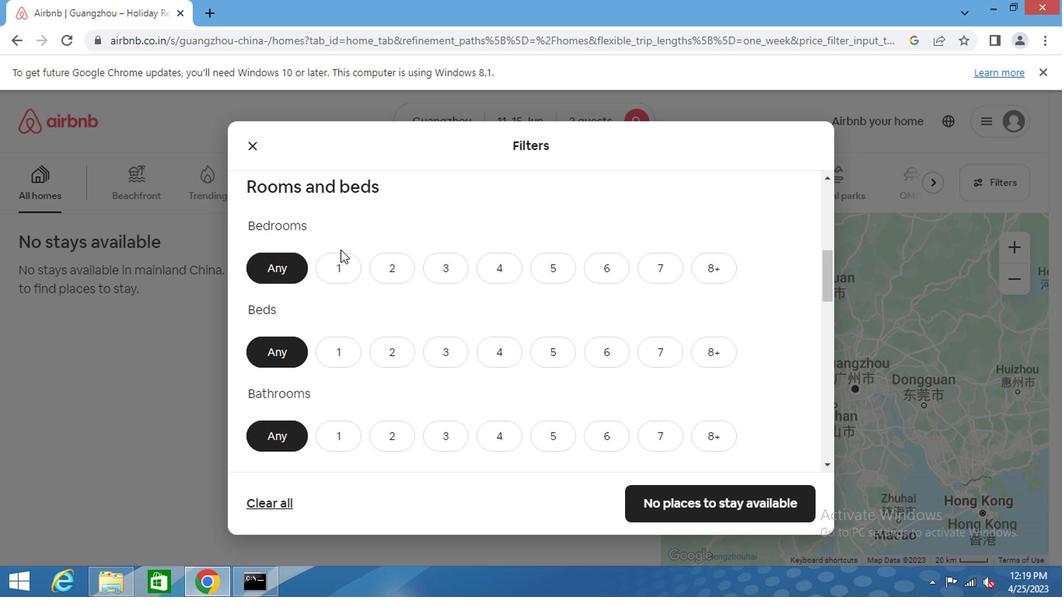 
Action: Mouse pressed left at (333, 254)
Screenshot: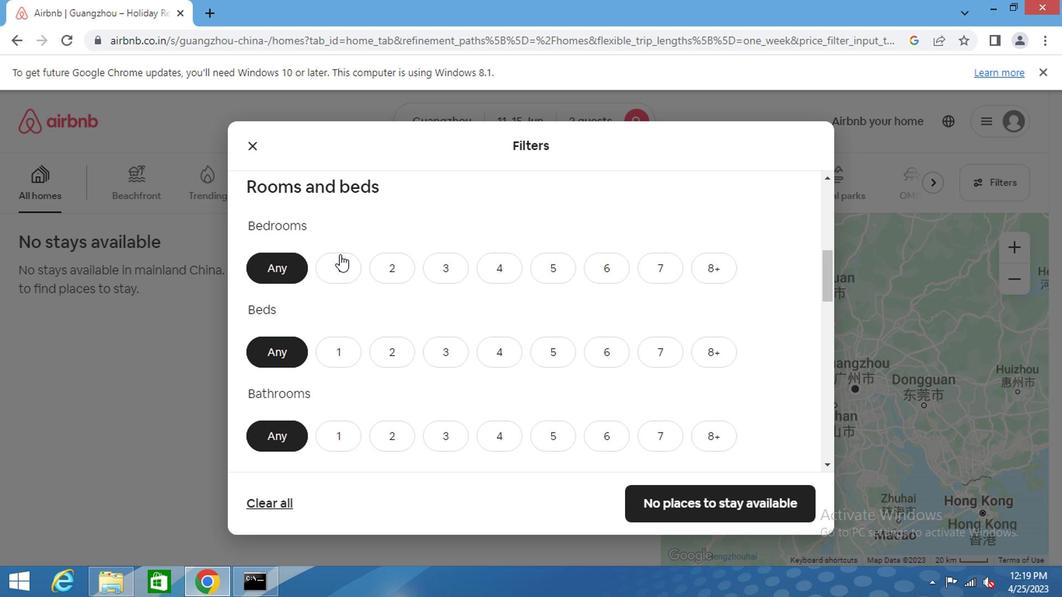 
Action: Mouse moved to (389, 352)
Screenshot: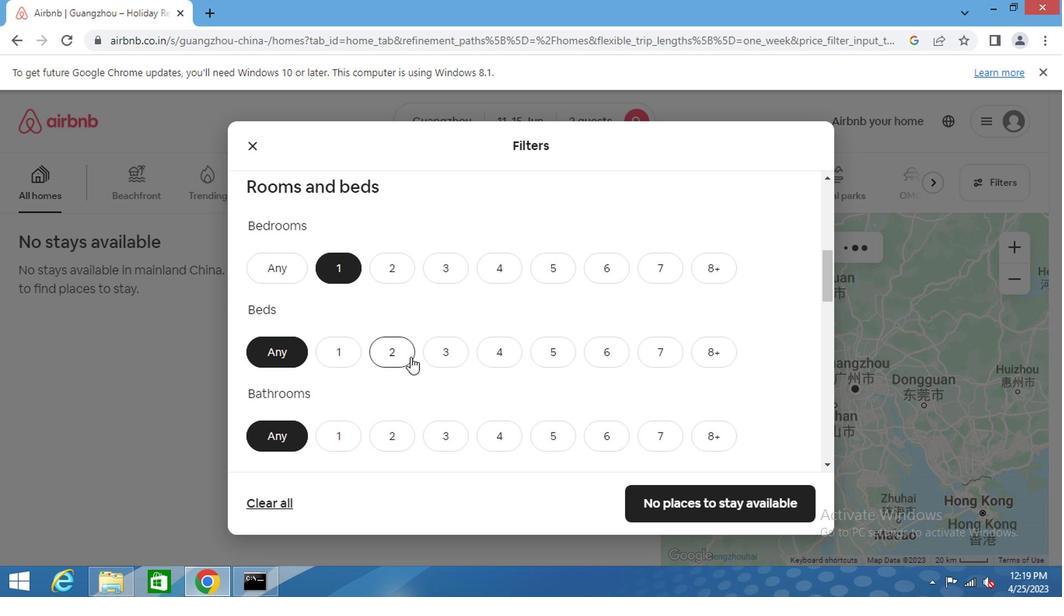 
Action: Mouse pressed left at (389, 352)
Screenshot: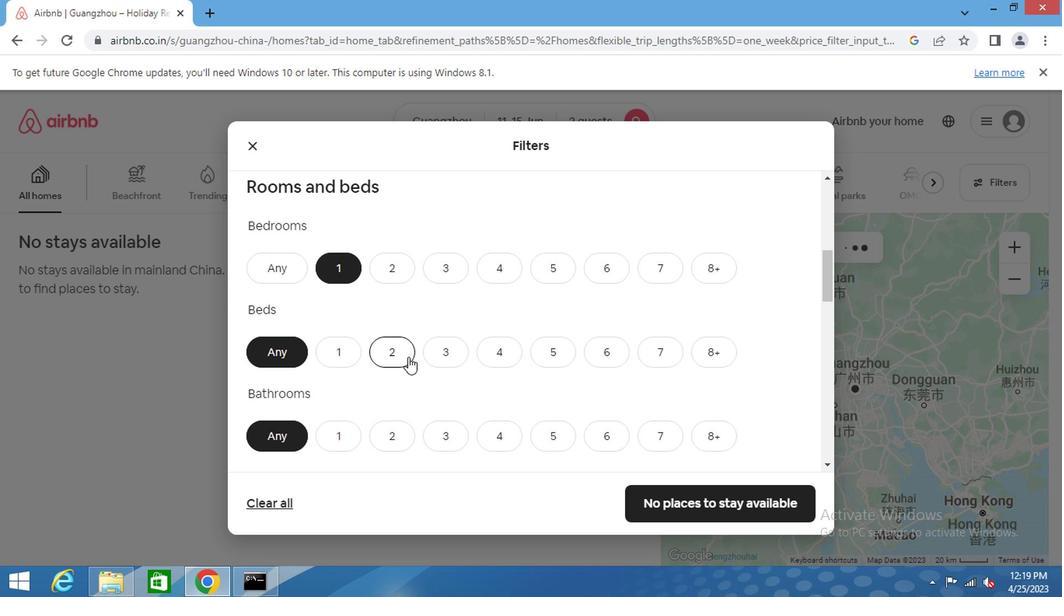 
Action: Mouse moved to (335, 433)
Screenshot: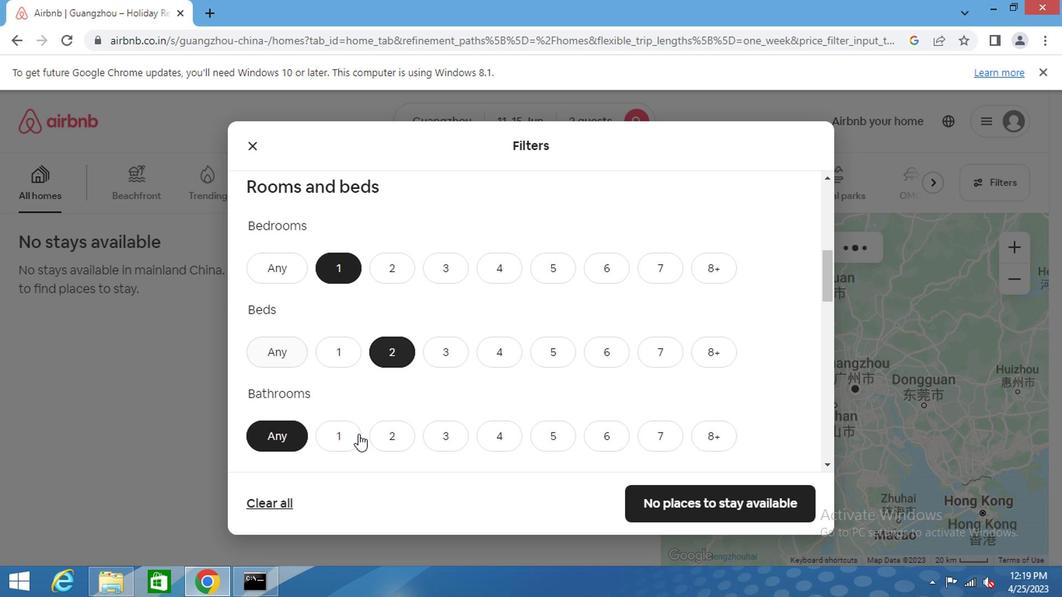 
Action: Mouse pressed left at (335, 433)
Screenshot: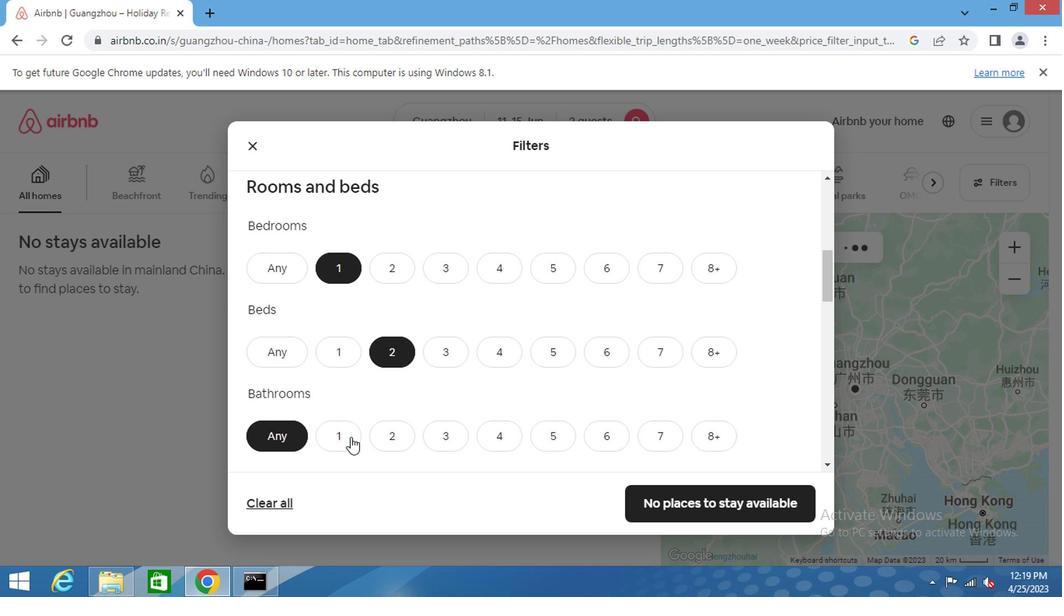 
Action: Mouse moved to (406, 328)
Screenshot: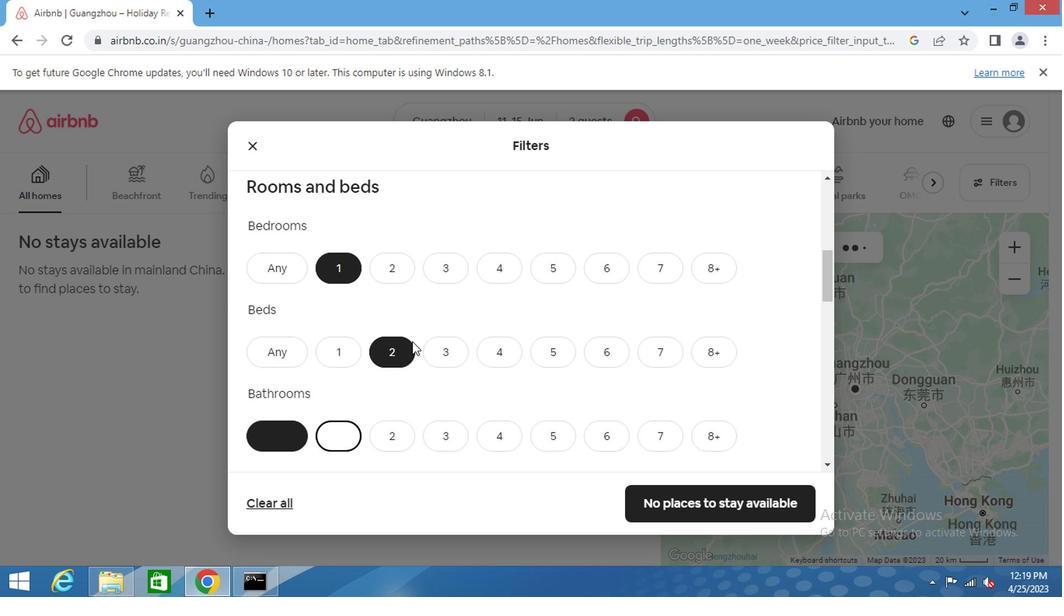 
Action: Mouse scrolled (406, 327) with delta (0, 0)
Screenshot: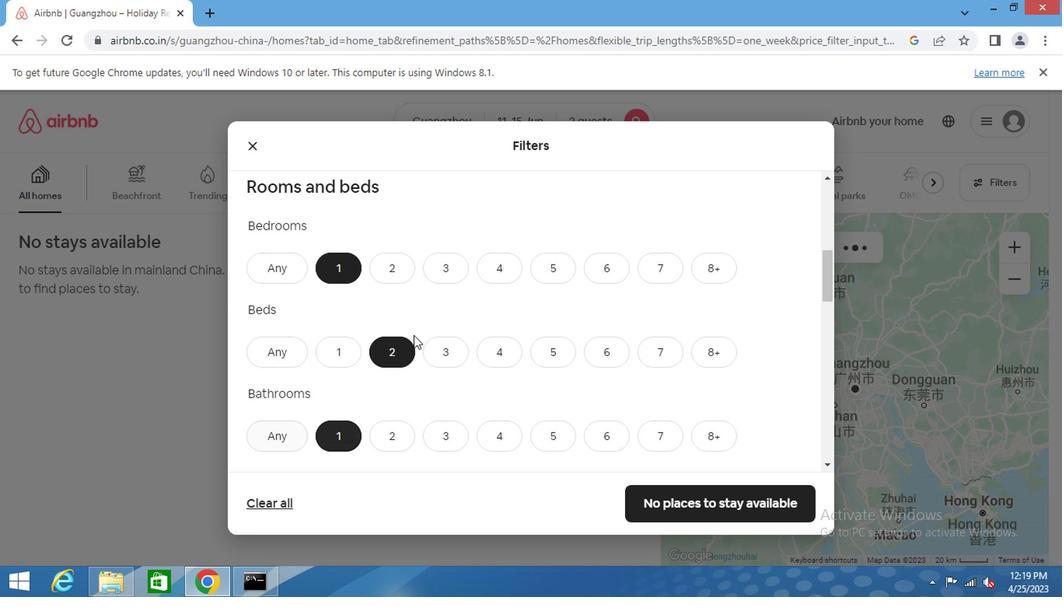 
Action: Mouse scrolled (406, 327) with delta (0, 0)
Screenshot: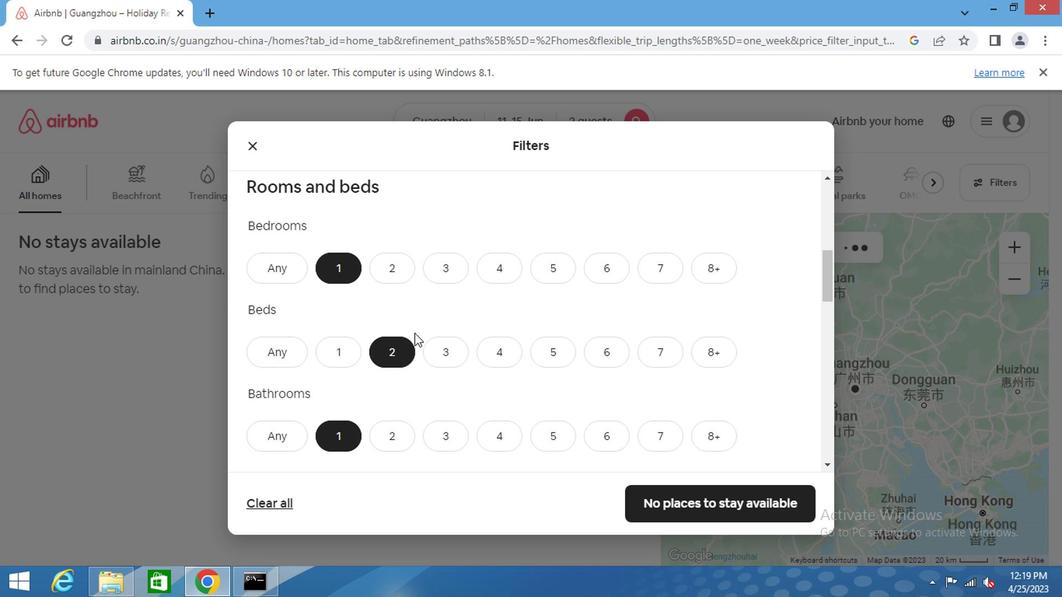 
Action: Mouse scrolled (406, 327) with delta (0, 0)
Screenshot: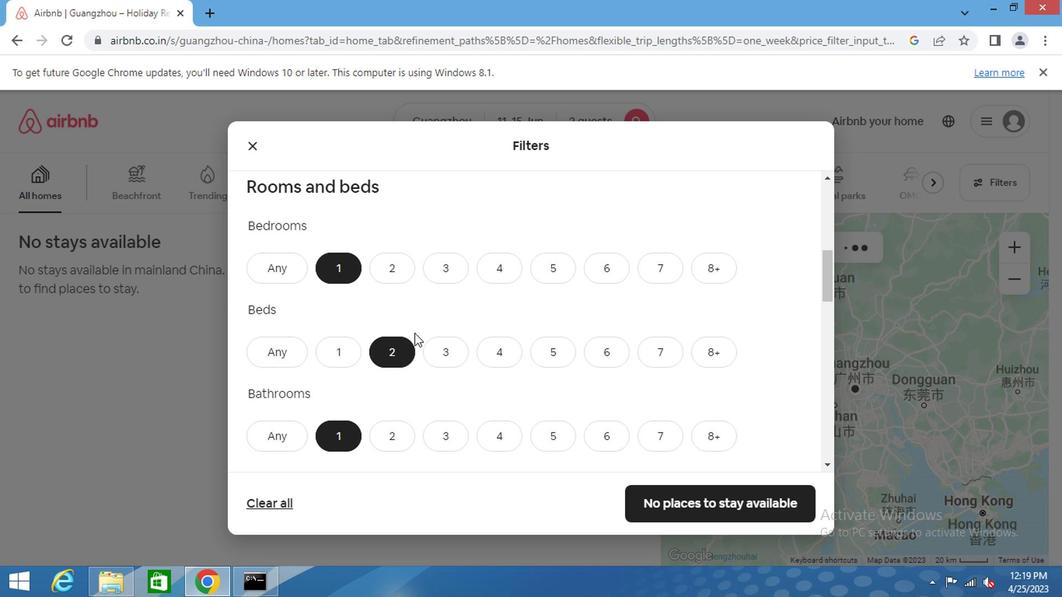 
Action: Mouse moved to (339, 369)
Screenshot: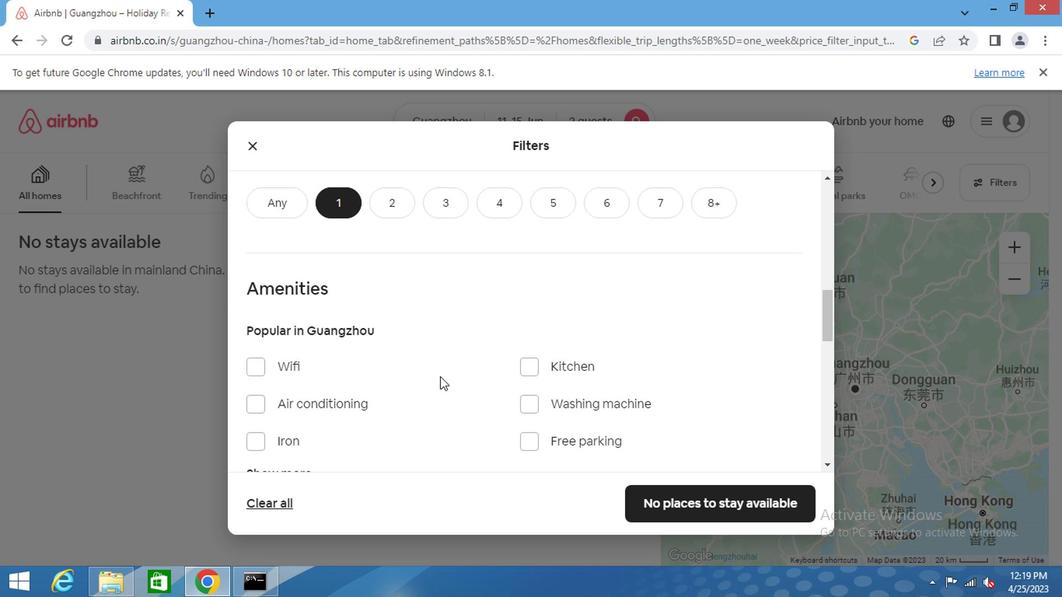 
Action: Mouse scrolled (339, 368) with delta (0, -1)
Screenshot: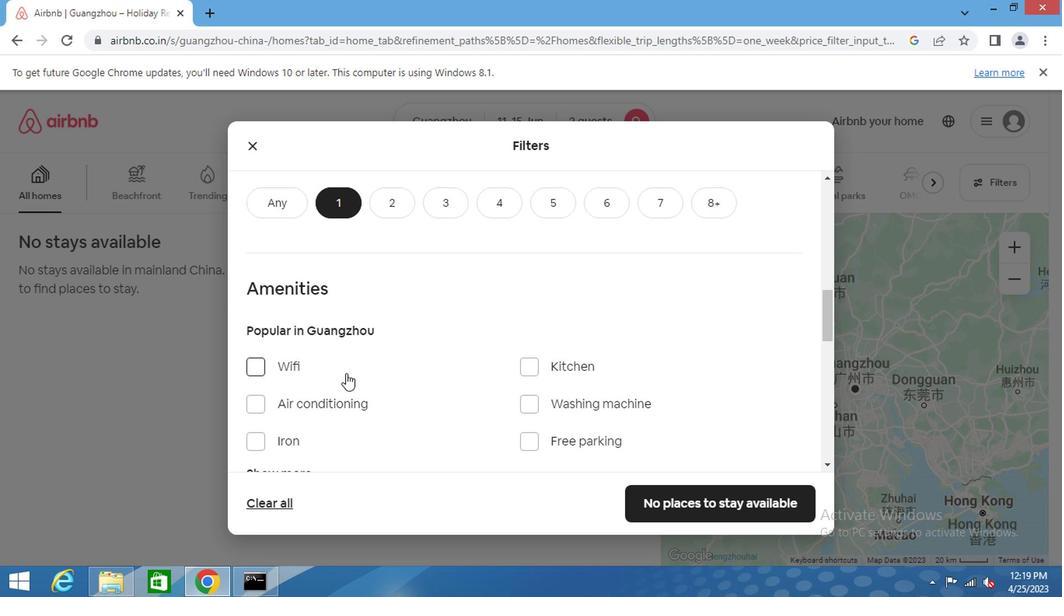 
Action: Mouse scrolled (339, 368) with delta (0, -1)
Screenshot: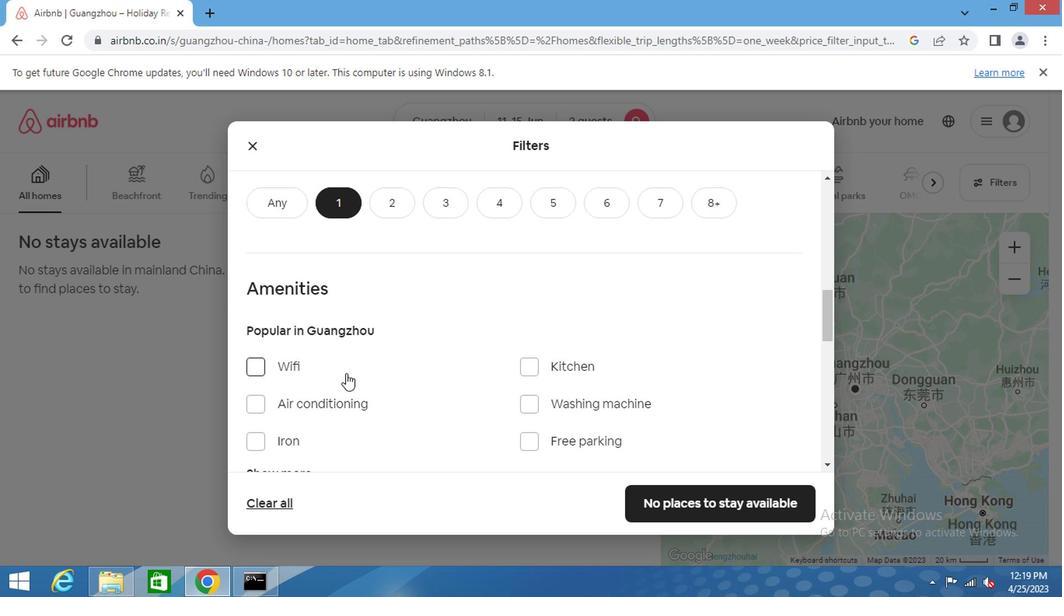 
Action: Mouse scrolled (339, 368) with delta (0, -1)
Screenshot: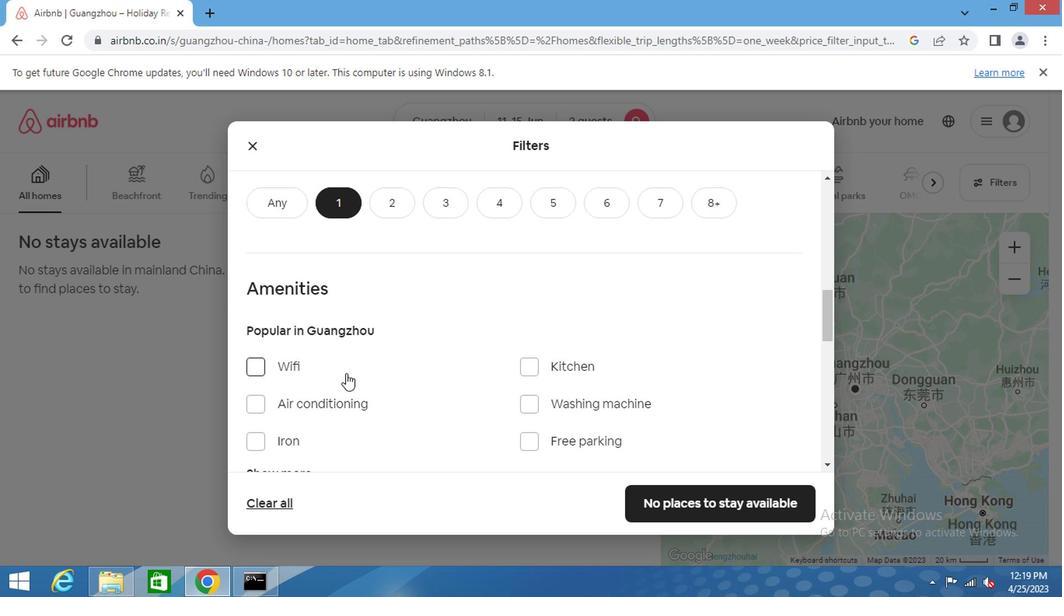 
Action: Mouse scrolled (339, 368) with delta (0, -1)
Screenshot: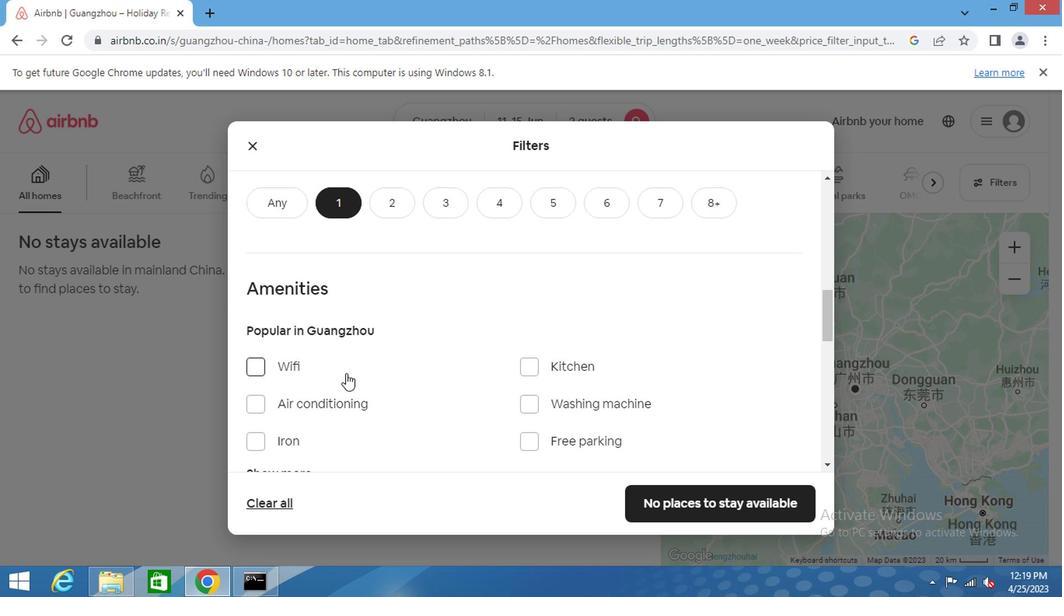 
Action: Mouse scrolled (339, 368) with delta (0, -1)
Screenshot: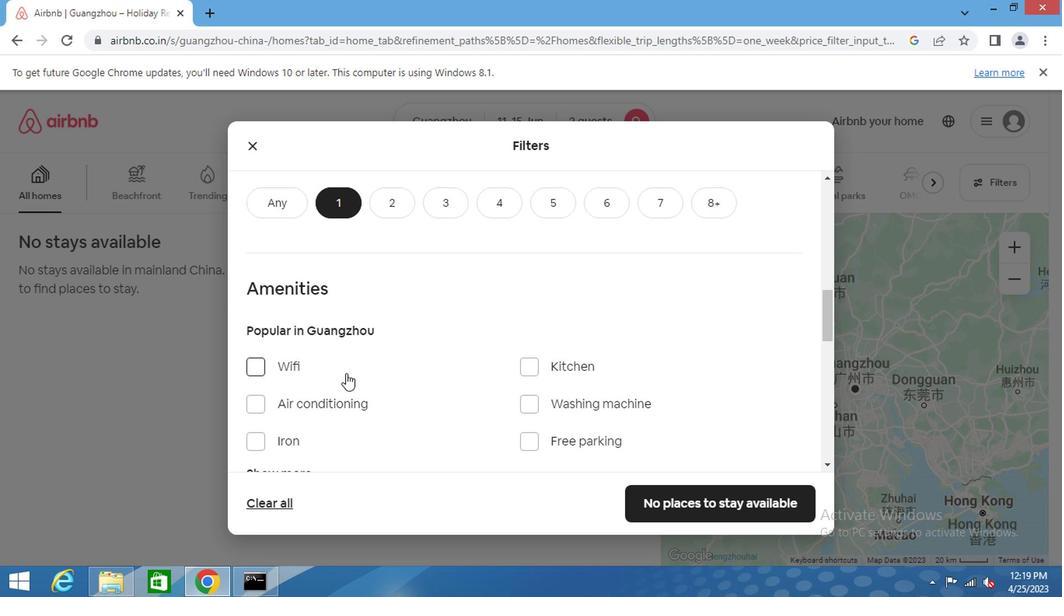 
Action: Mouse moved to (742, 265)
Screenshot: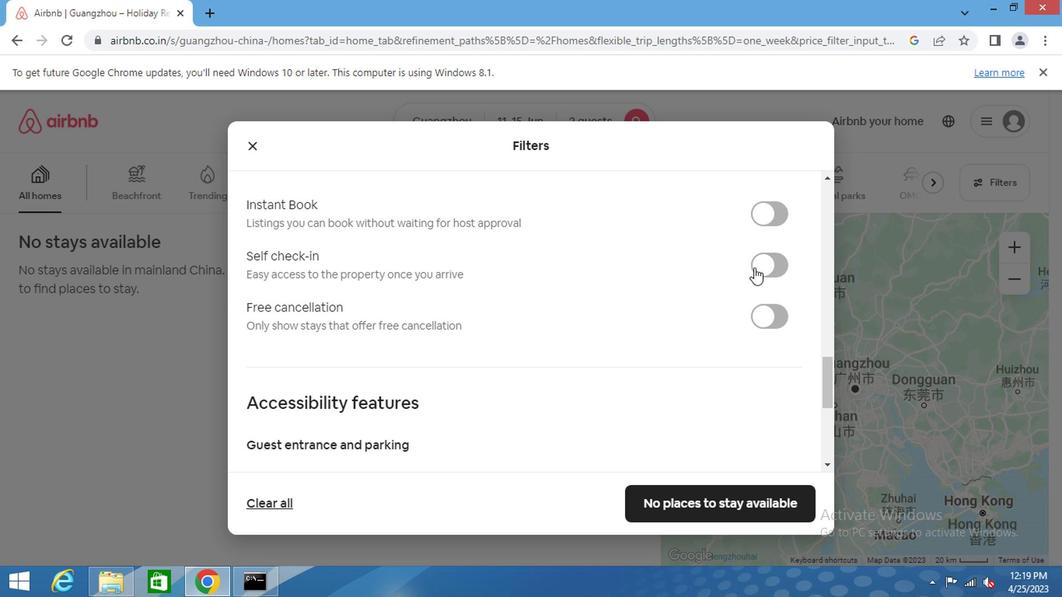 
Action: Mouse pressed left at (742, 265)
Screenshot: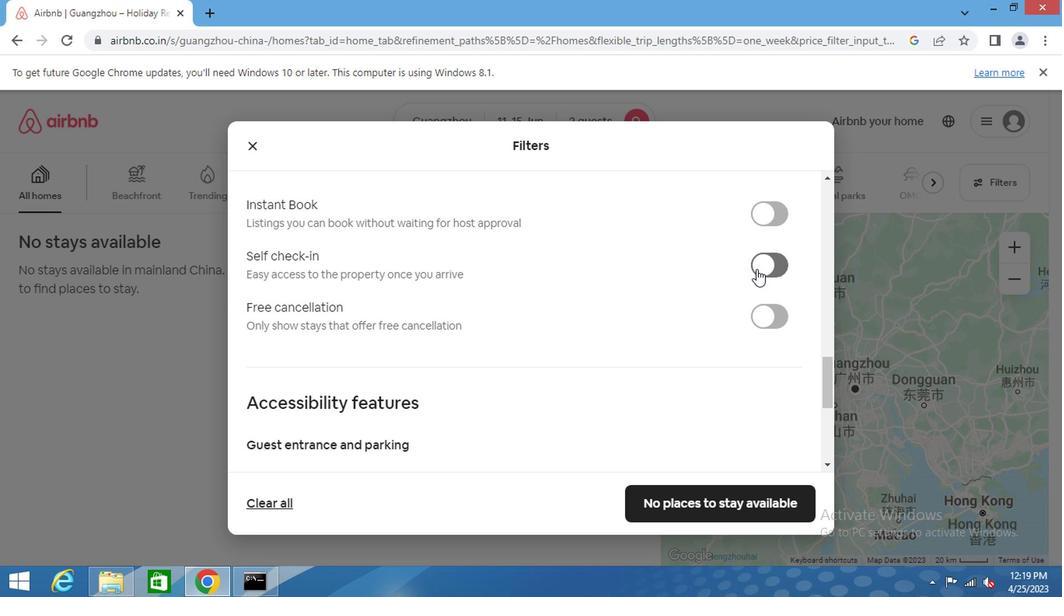 
Action: Mouse moved to (584, 304)
Screenshot: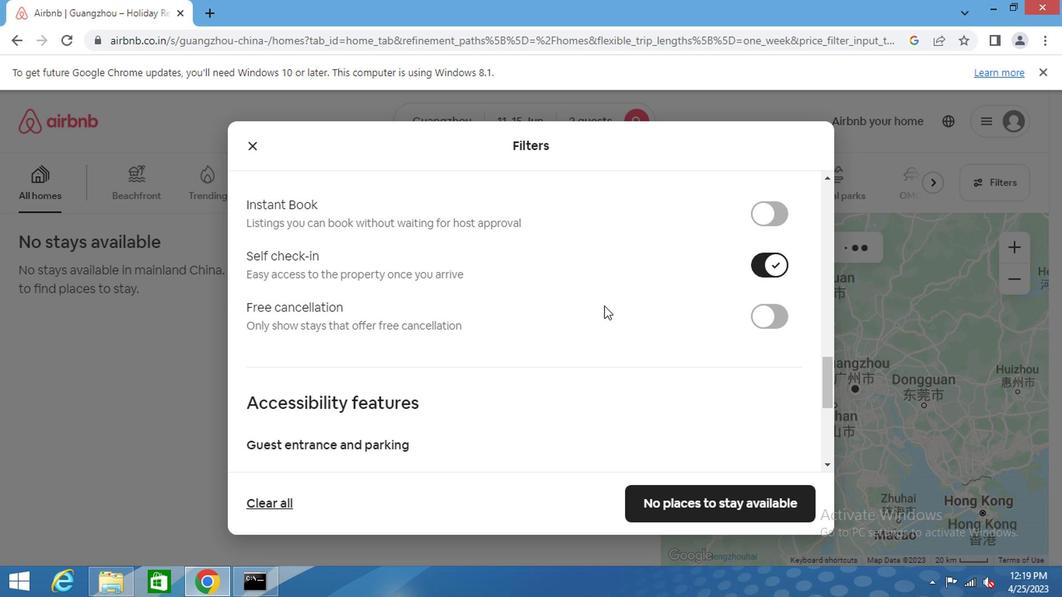 
Action: Mouse scrolled (585, 303) with delta (0, -1)
Screenshot: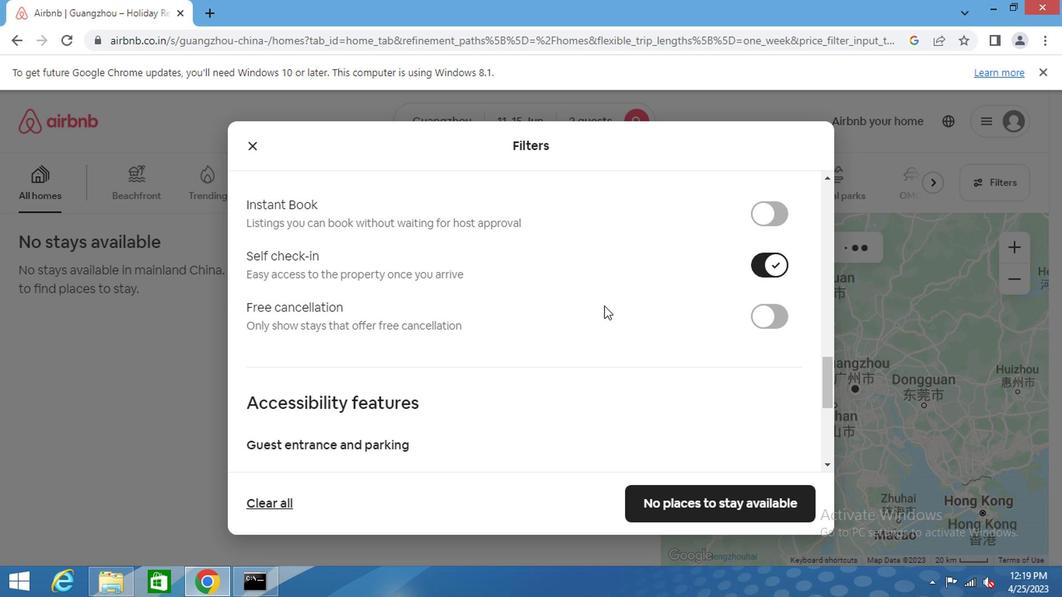 
Action: Mouse moved to (583, 304)
Screenshot: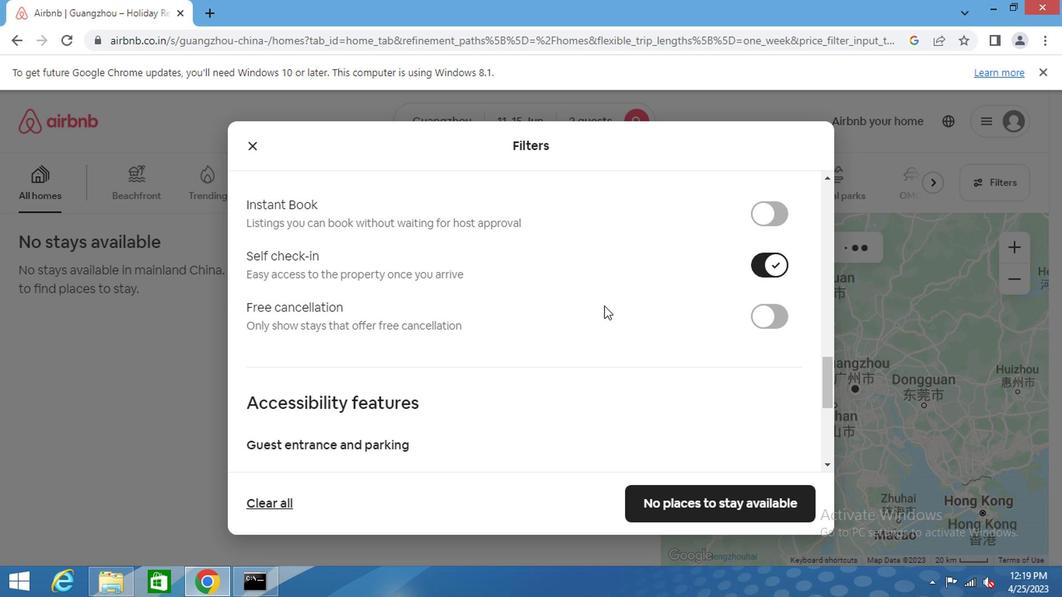 
Action: Mouse scrolled (583, 304) with delta (0, 0)
Screenshot: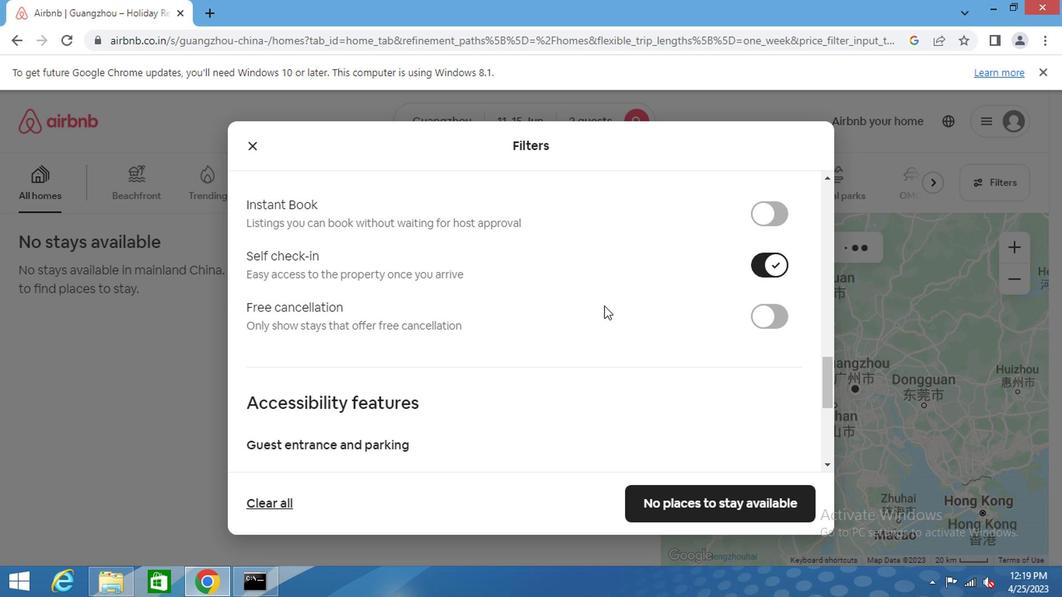 
Action: Mouse moved to (583, 304)
Screenshot: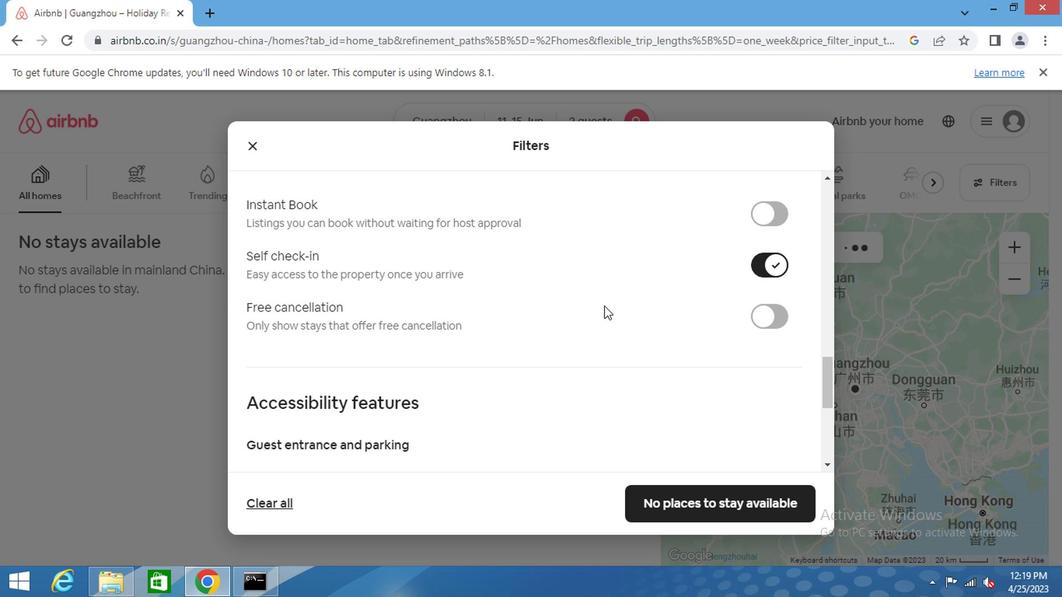
Action: Mouse scrolled (583, 304) with delta (0, 0)
Screenshot: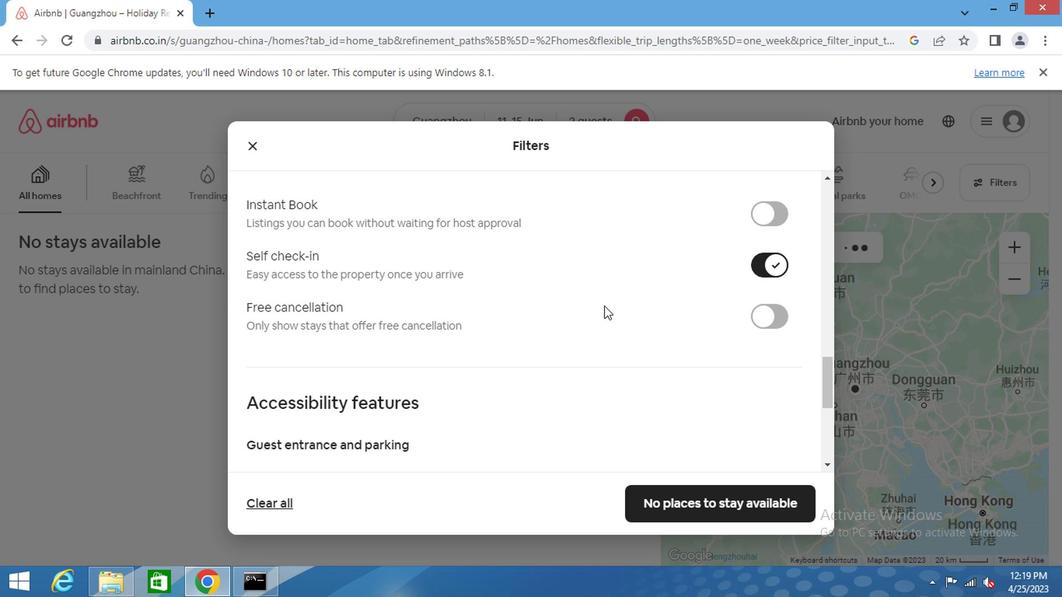 
Action: Mouse moved to (583, 305)
Screenshot: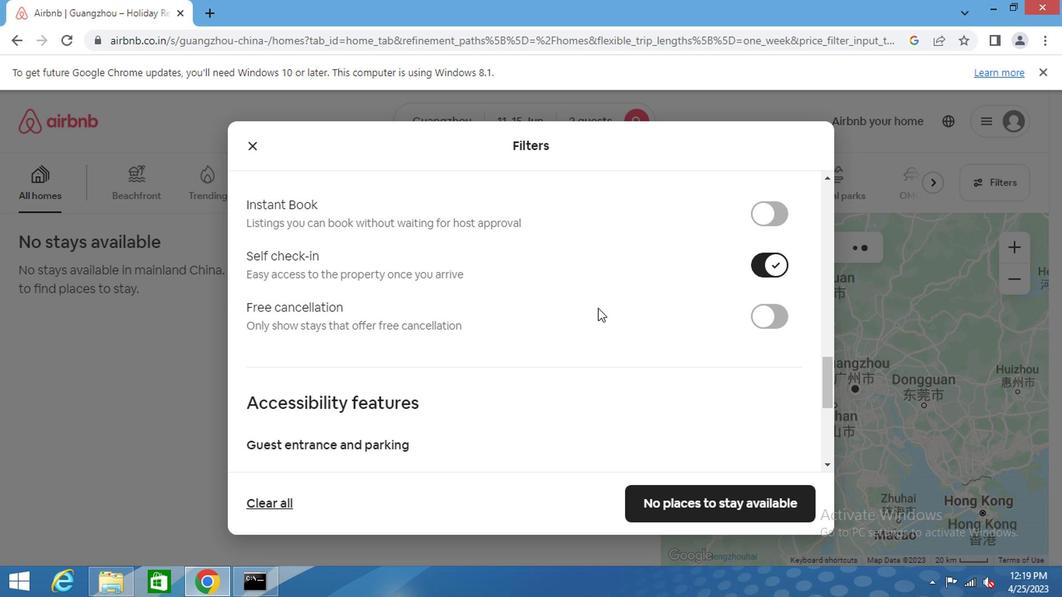 
Action: Mouse scrolled (583, 304) with delta (0, 0)
Screenshot: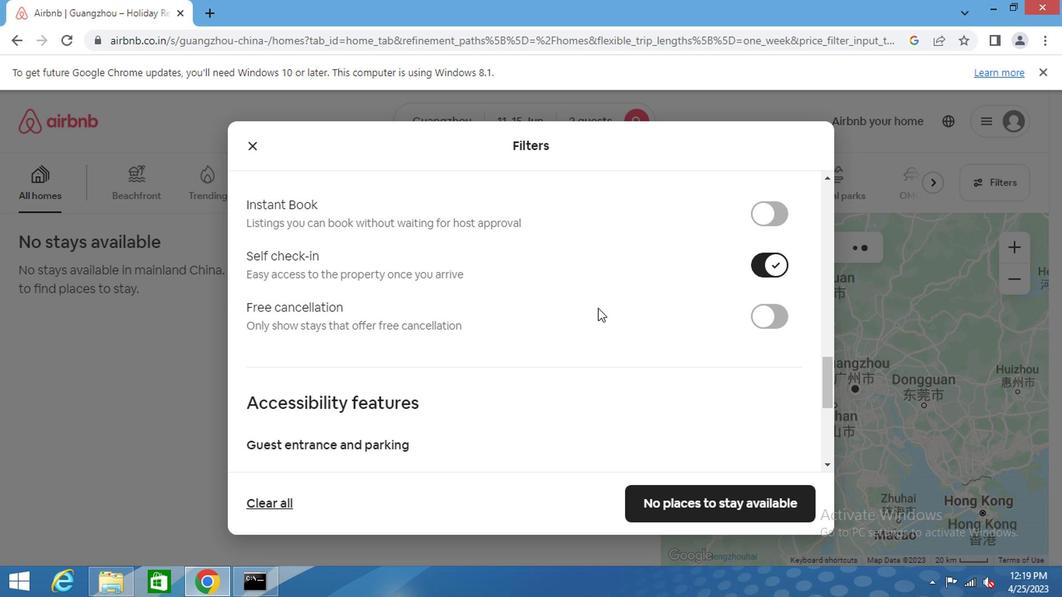 
Action: Mouse scrolled (583, 304) with delta (0, 0)
Screenshot: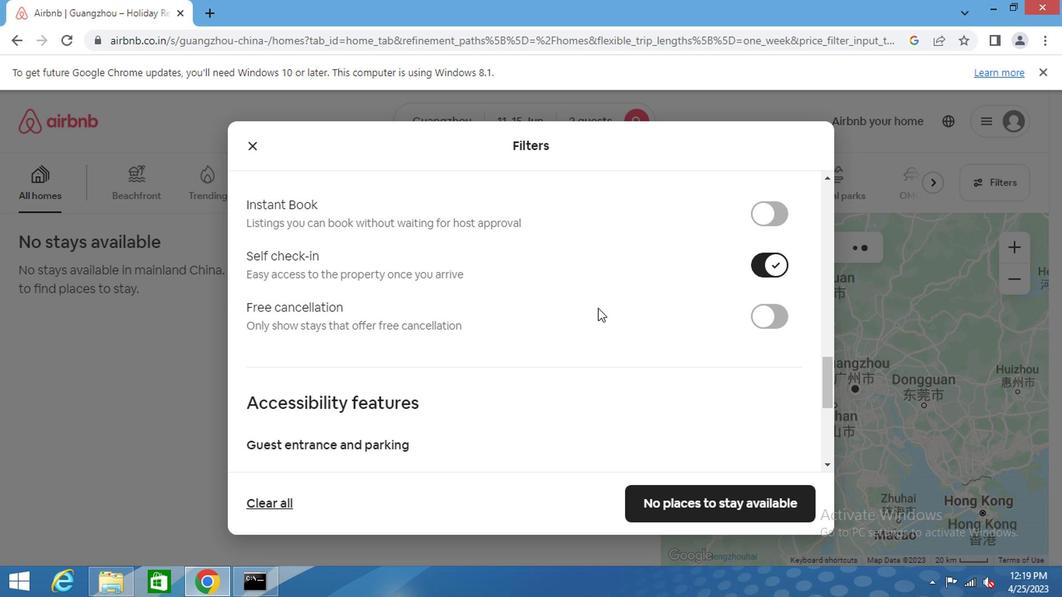 
Action: Mouse scrolled (583, 304) with delta (0, 0)
Screenshot: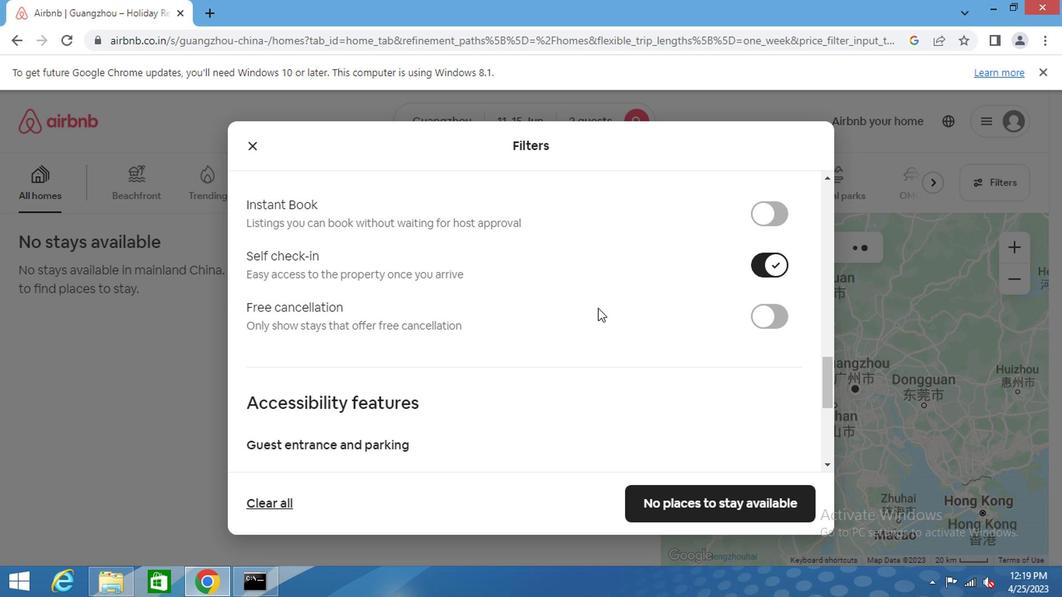 
Action: Mouse scrolled (583, 304) with delta (0, 0)
Screenshot: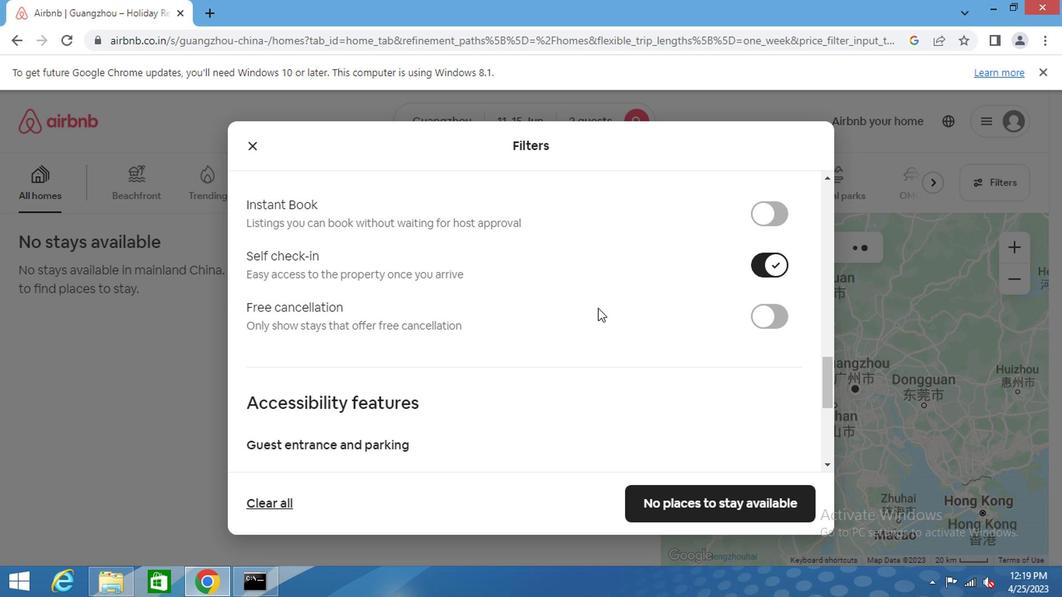 
Action: Mouse moved to (624, 396)
Screenshot: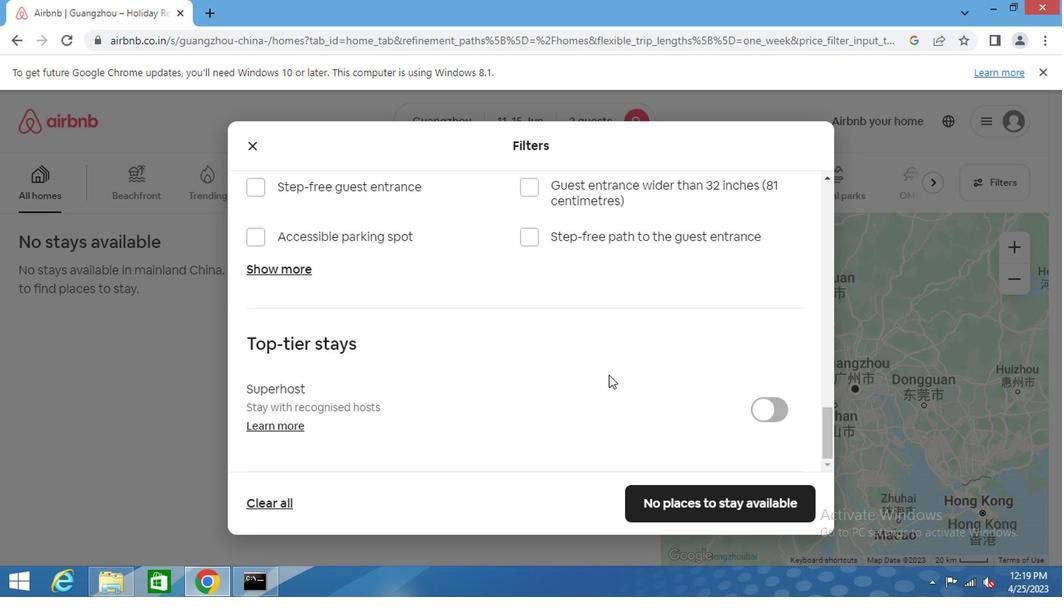 
Action: Mouse scrolled (624, 395) with delta (0, 0)
Screenshot: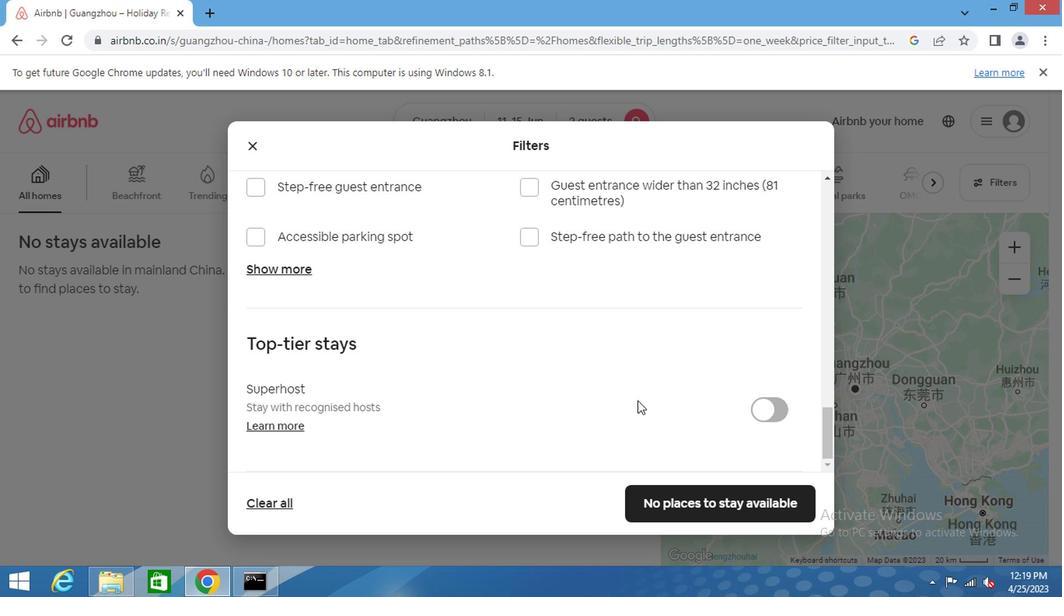 
Action: Mouse scrolled (624, 395) with delta (0, 0)
Screenshot: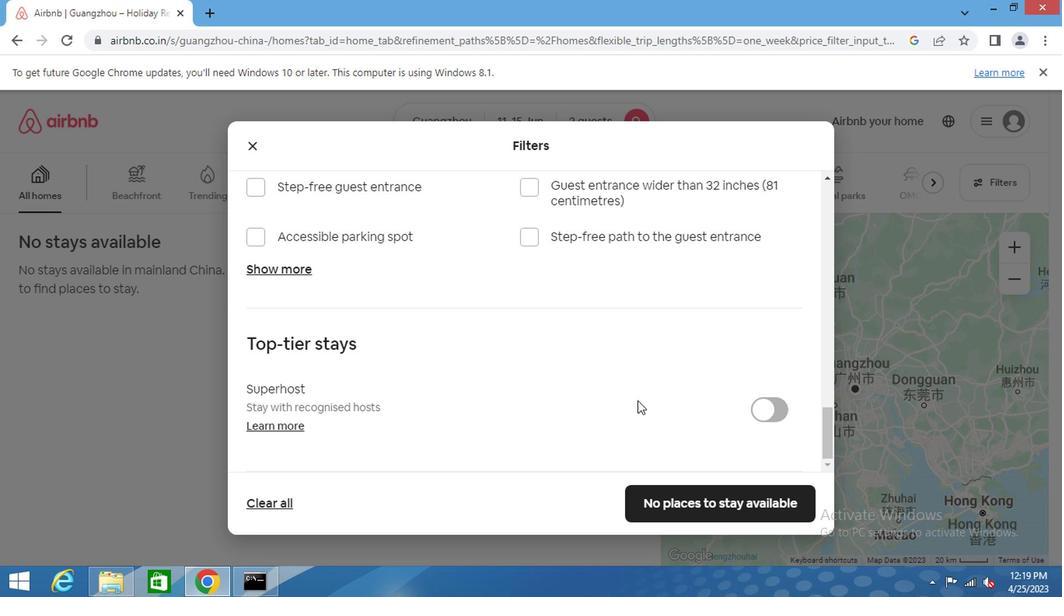 
Action: Mouse scrolled (624, 395) with delta (0, 0)
Screenshot: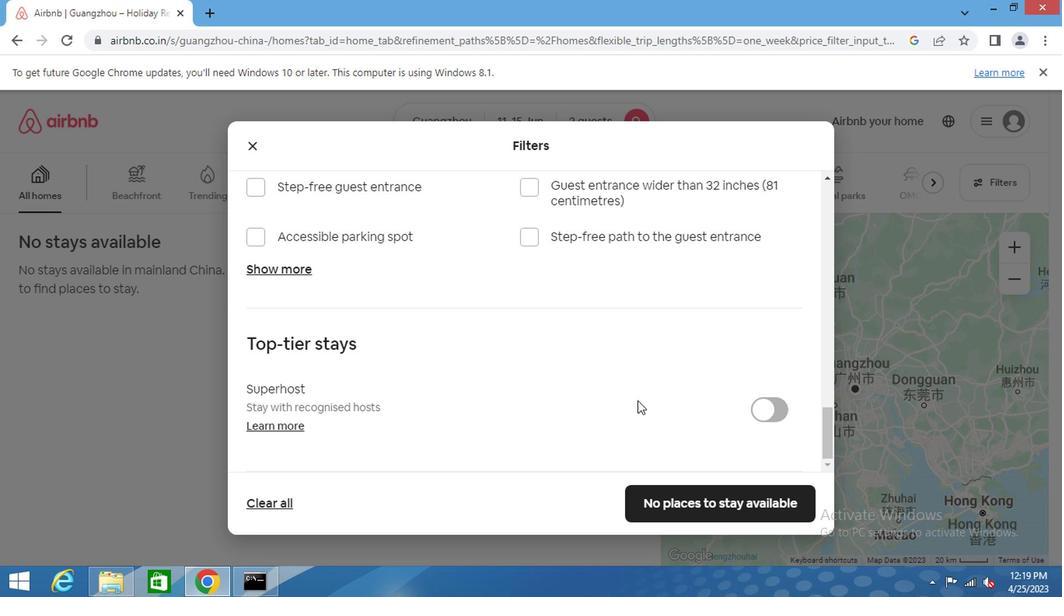 
Action: Mouse scrolled (624, 395) with delta (0, 0)
Screenshot: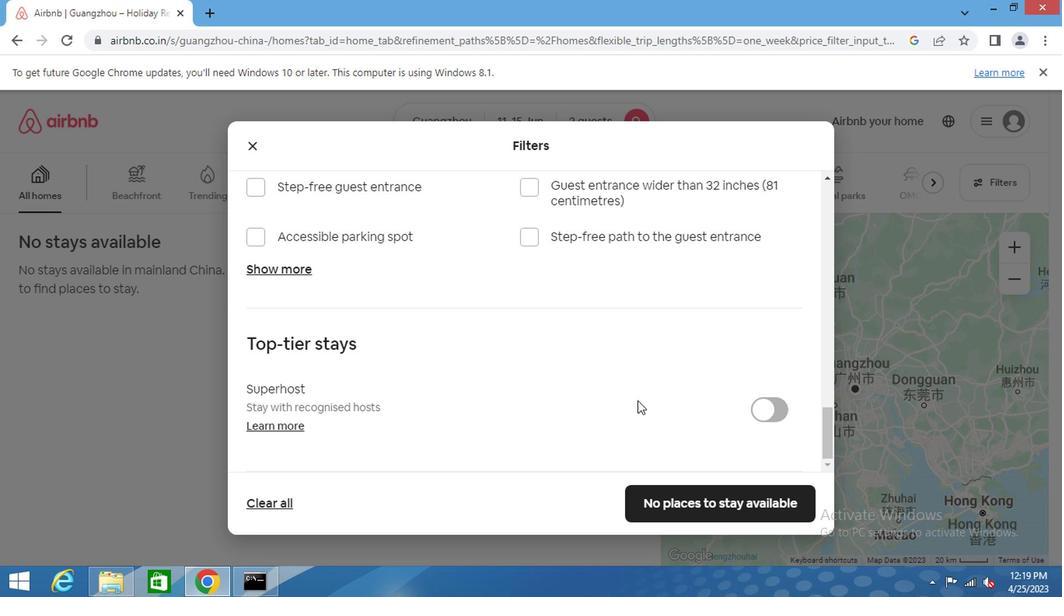 
Action: Mouse scrolled (624, 395) with delta (0, 0)
Screenshot: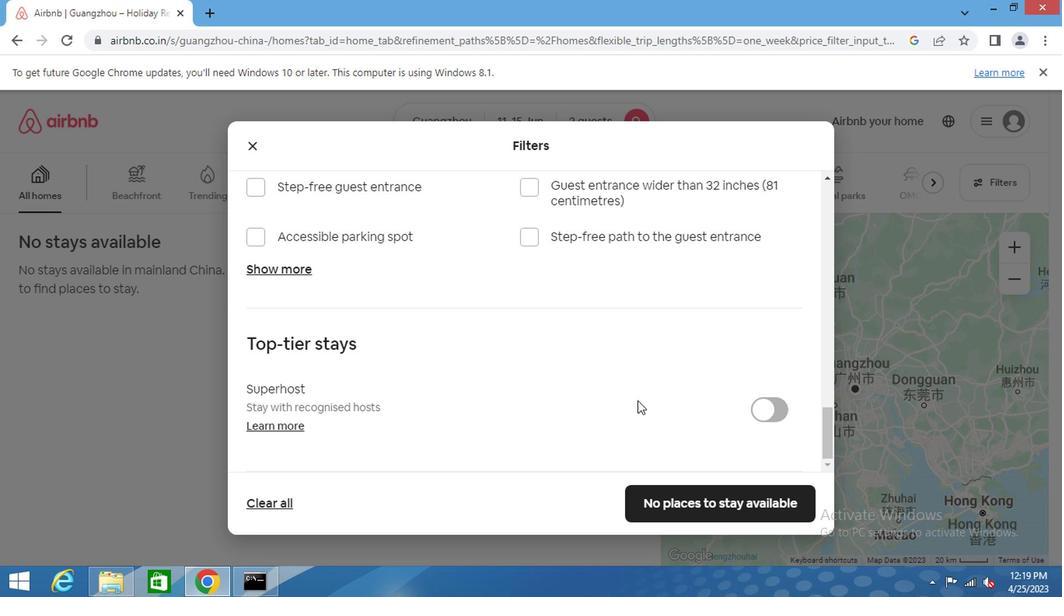 
Action: Mouse scrolled (624, 395) with delta (0, 0)
Screenshot: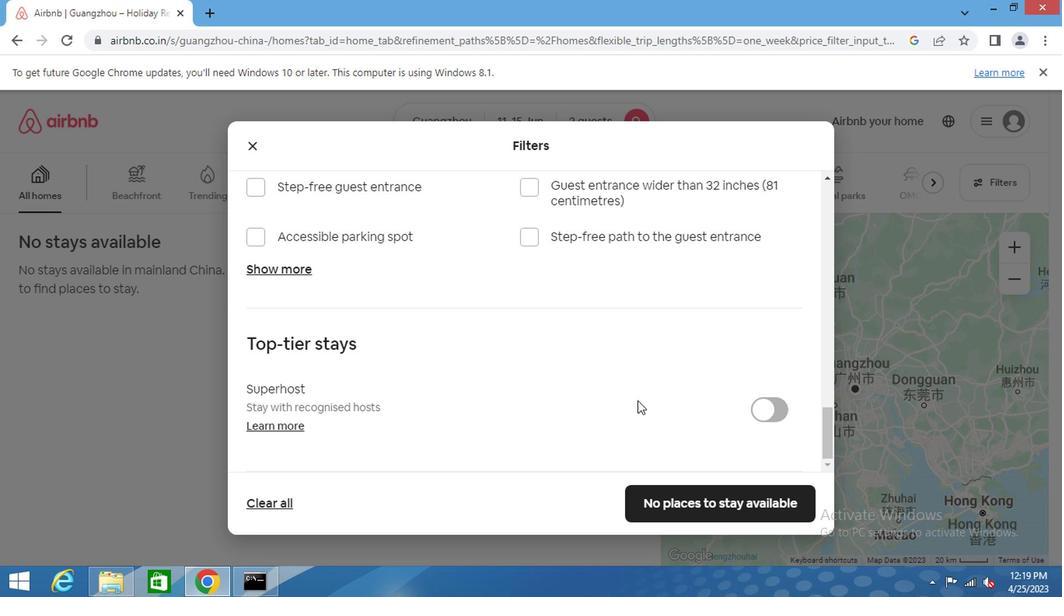 
Action: Mouse moved to (735, 494)
Screenshot: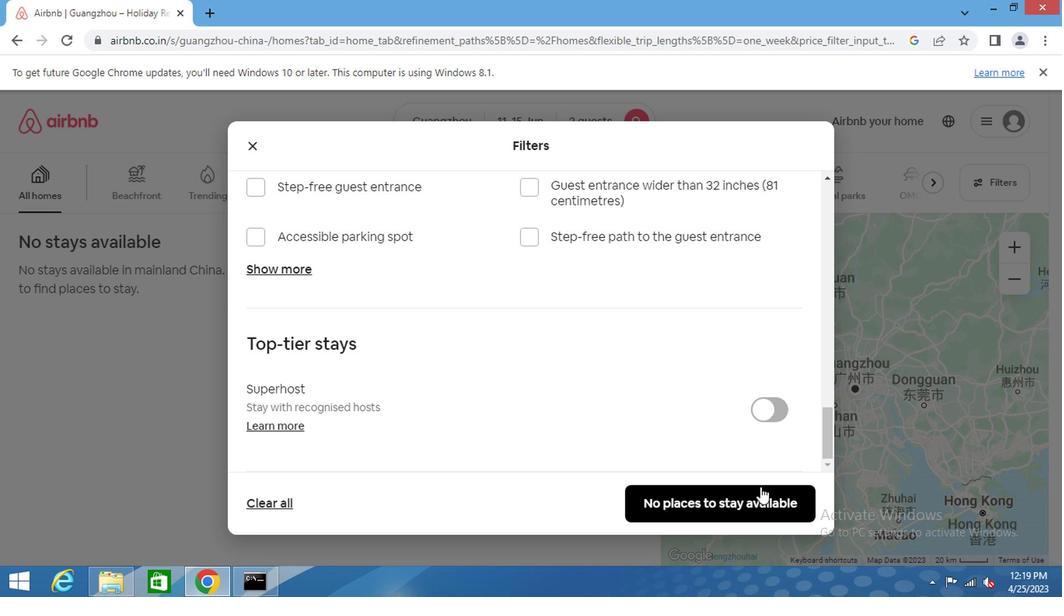 
Action: Mouse pressed left at (735, 494)
Screenshot: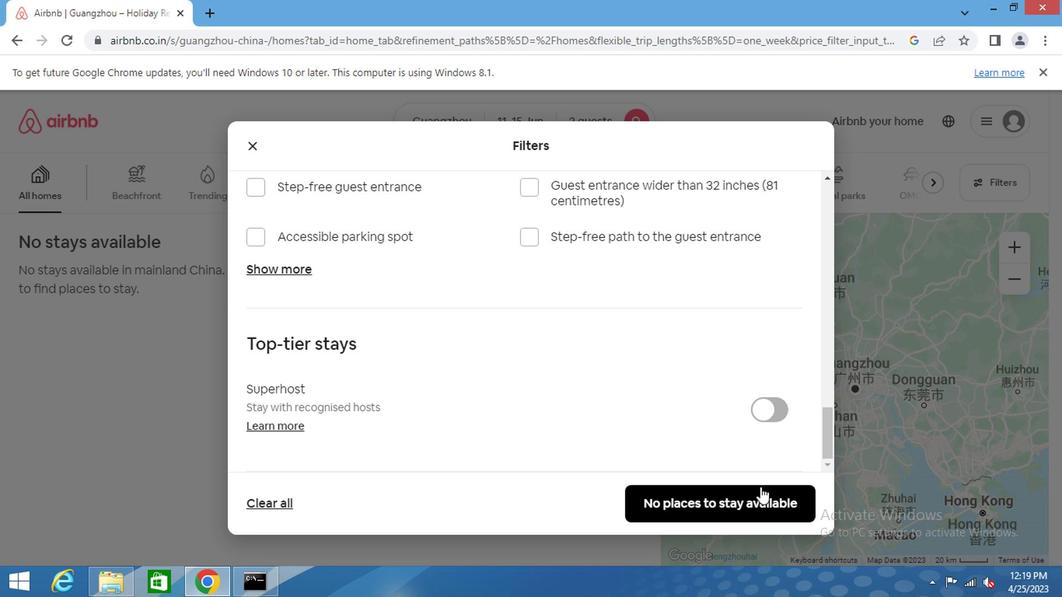 
